 Task: Find connections with filter location Marzahn with filter topic #Lockdownwith filter profile language Potuguese with filter current company Cybage Software with filter school Lilavatibai Podar Sr Secondary School with filter industry Hotels and Motels with filter service category NotaryOnline Research with filter keywords title Market Researcher
Action: Mouse moved to (530, 49)
Screenshot: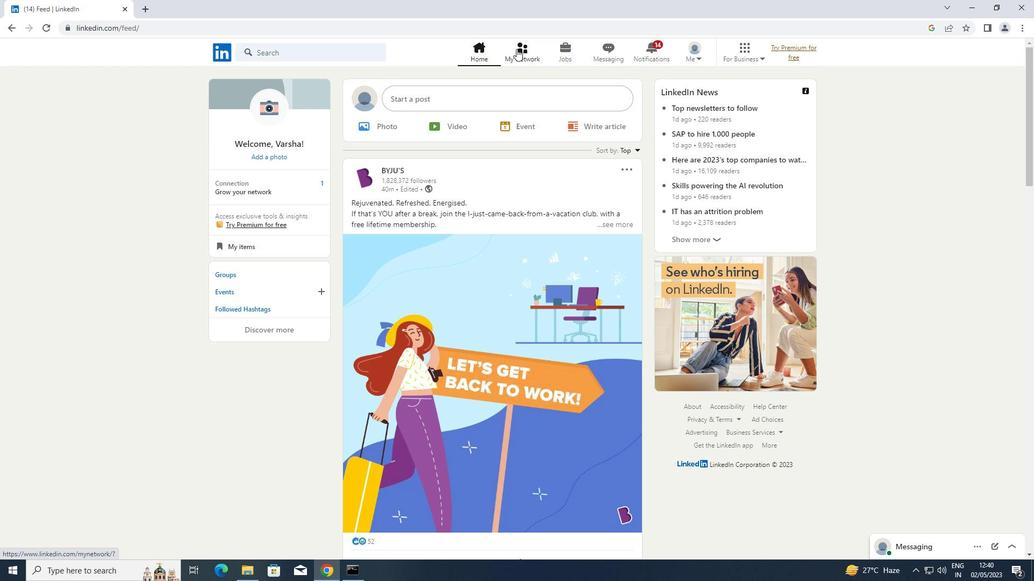 
Action: Mouse pressed left at (530, 49)
Screenshot: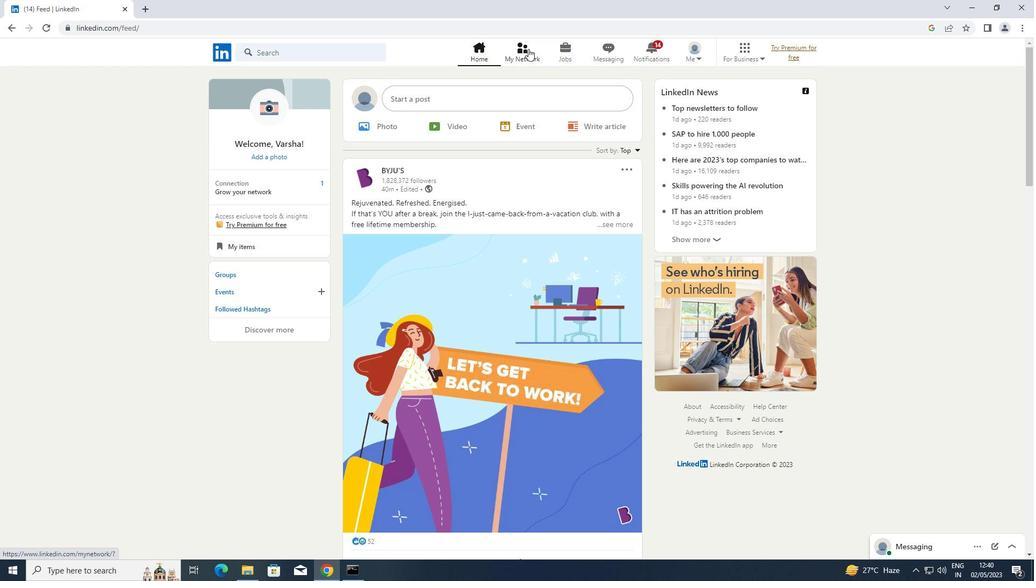 
Action: Mouse moved to (243, 108)
Screenshot: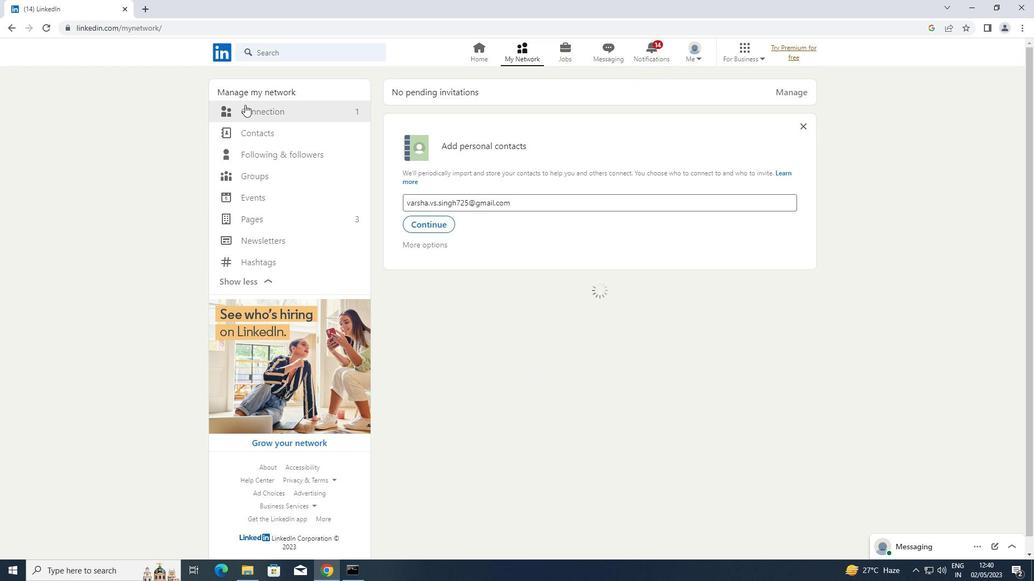 
Action: Mouse pressed left at (243, 108)
Screenshot: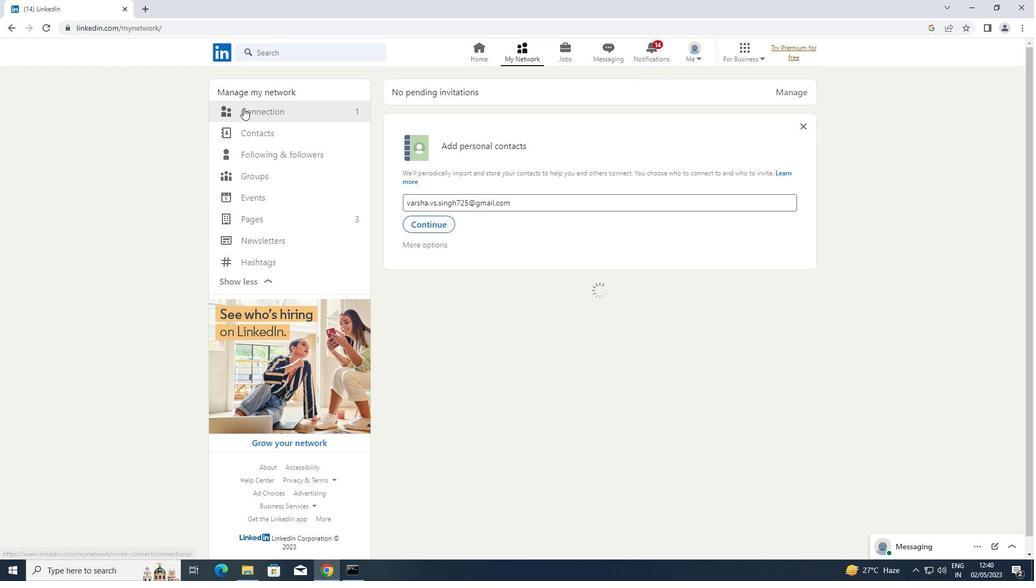 
Action: Mouse moved to (595, 116)
Screenshot: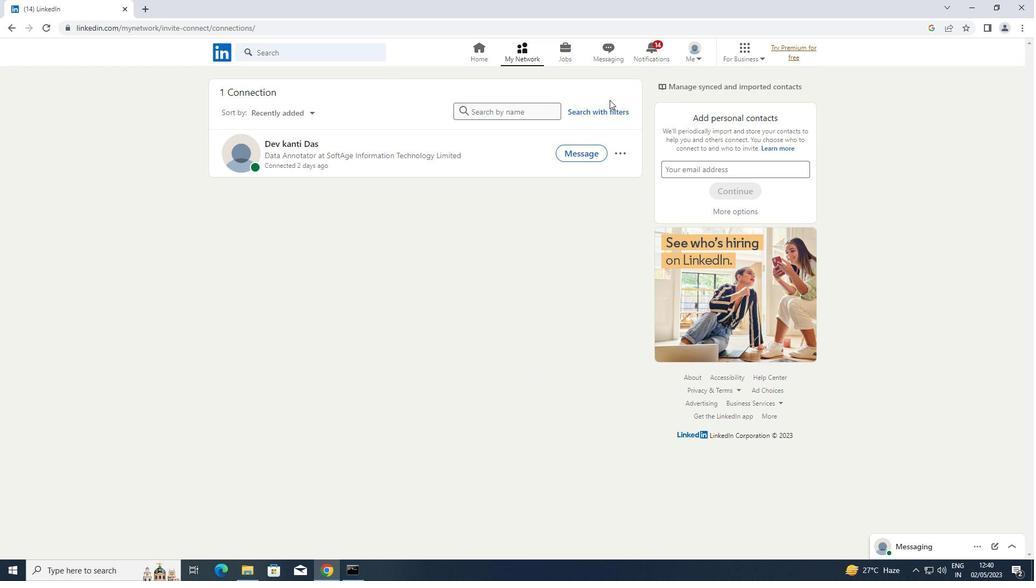 
Action: Mouse pressed left at (595, 116)
Screenshot: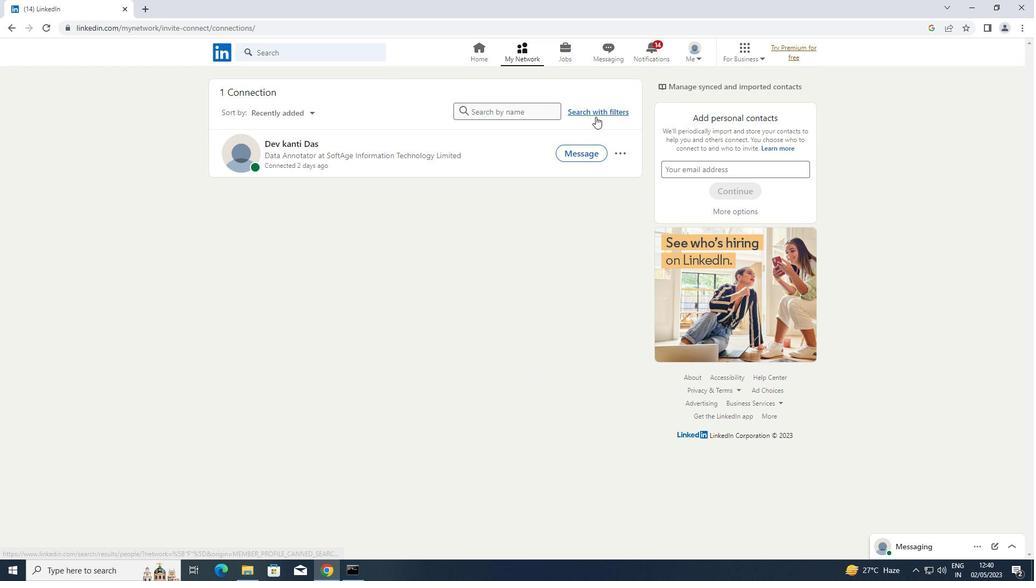 
Action: Mouse moved to (559, 87)
Screenshot: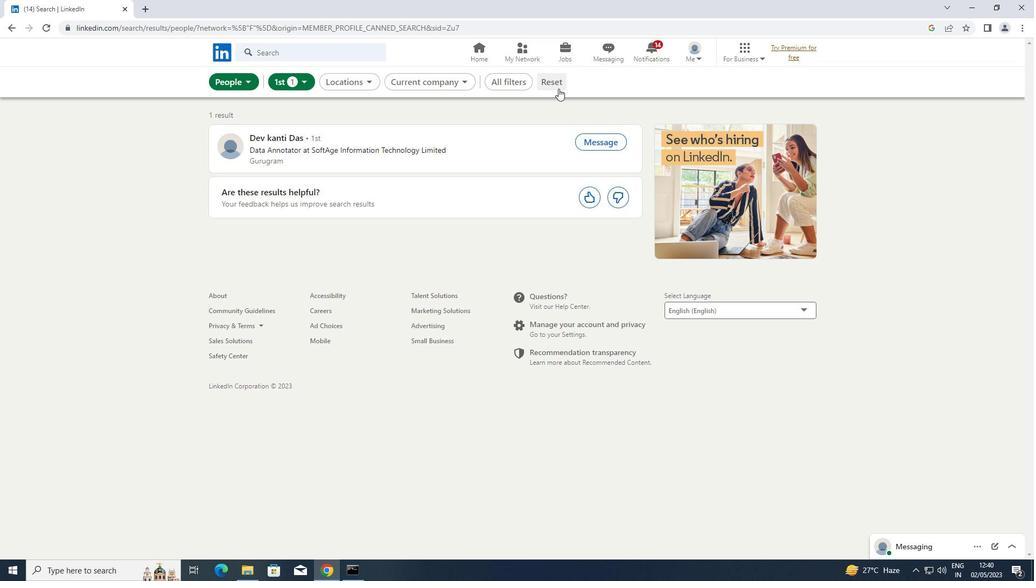 
Action: Mouse pressed left at (559, 87)
Screenshot: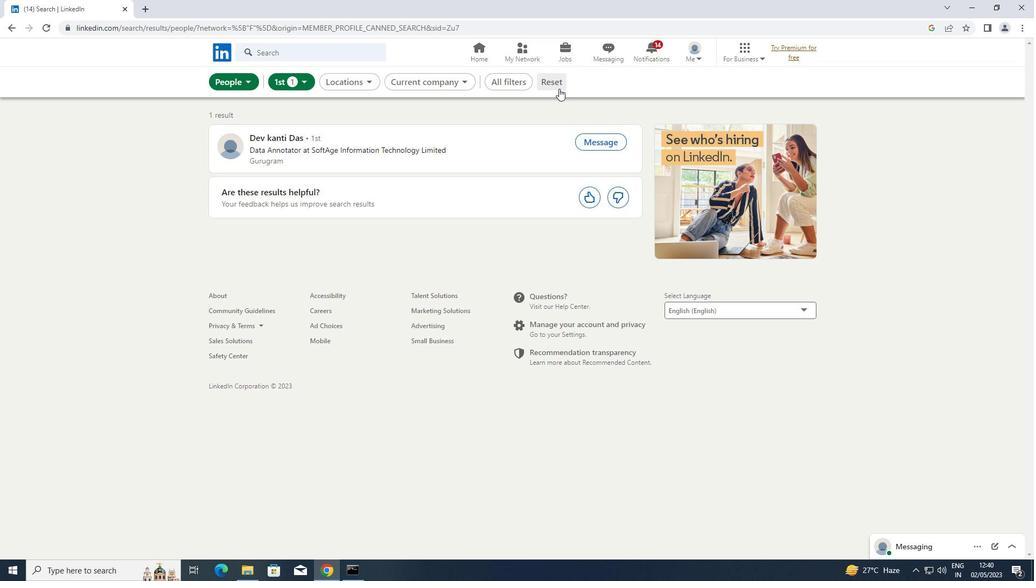 
Action: Mouse moved to (543, 87)
Screenshot: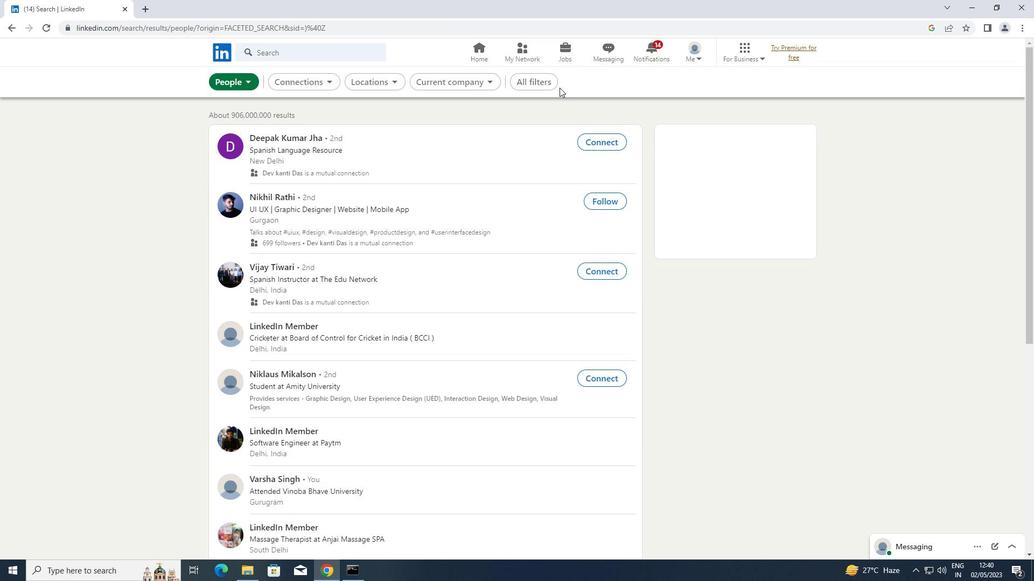 
Action: Mouse pressed left at (543, 87)
Screenshot: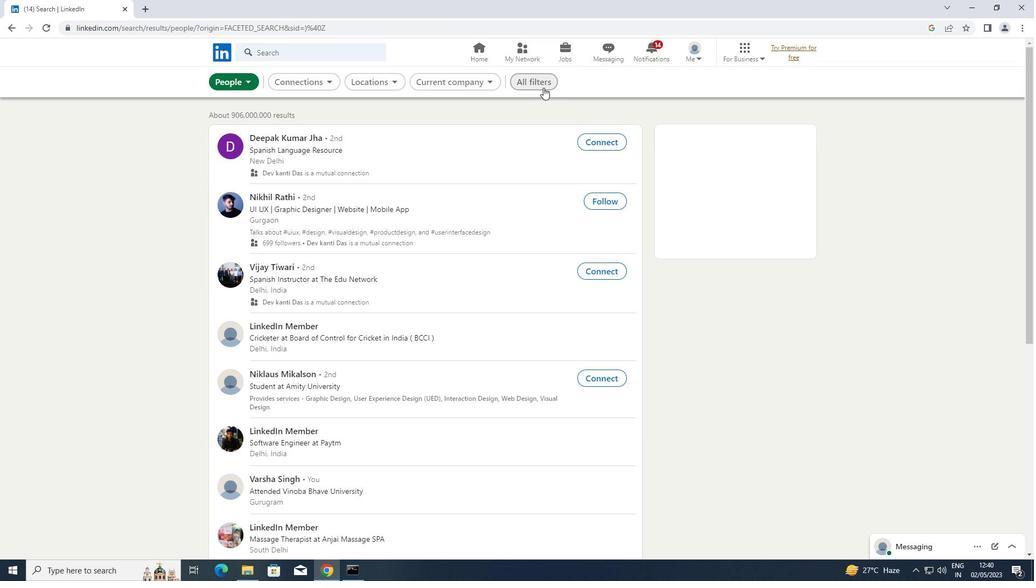 
Action: Mouse moved to (714, 185)
Screenshot: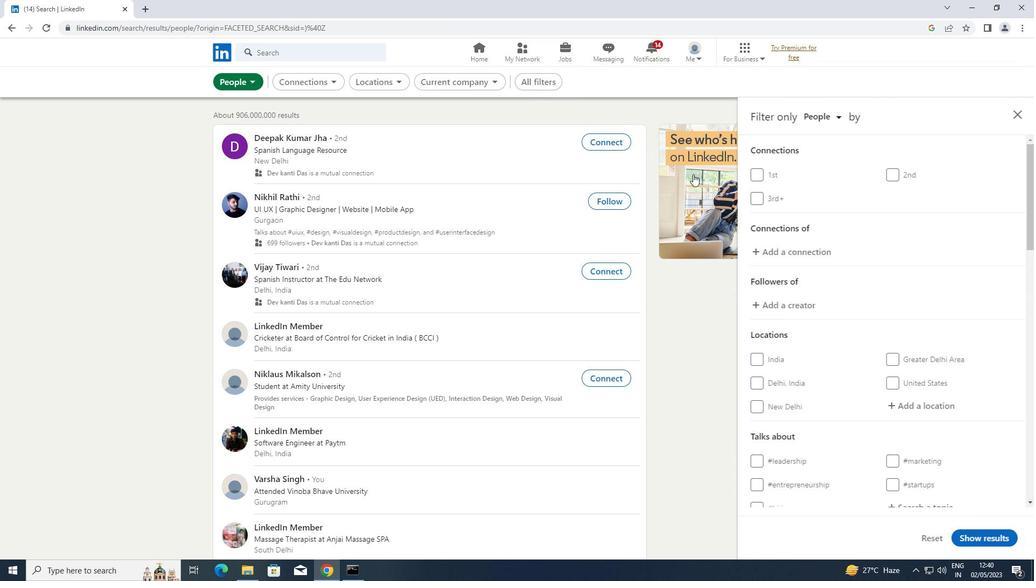 
Action: Mouse scrolled (714, 185) with delta (0, 0)
Screenshot: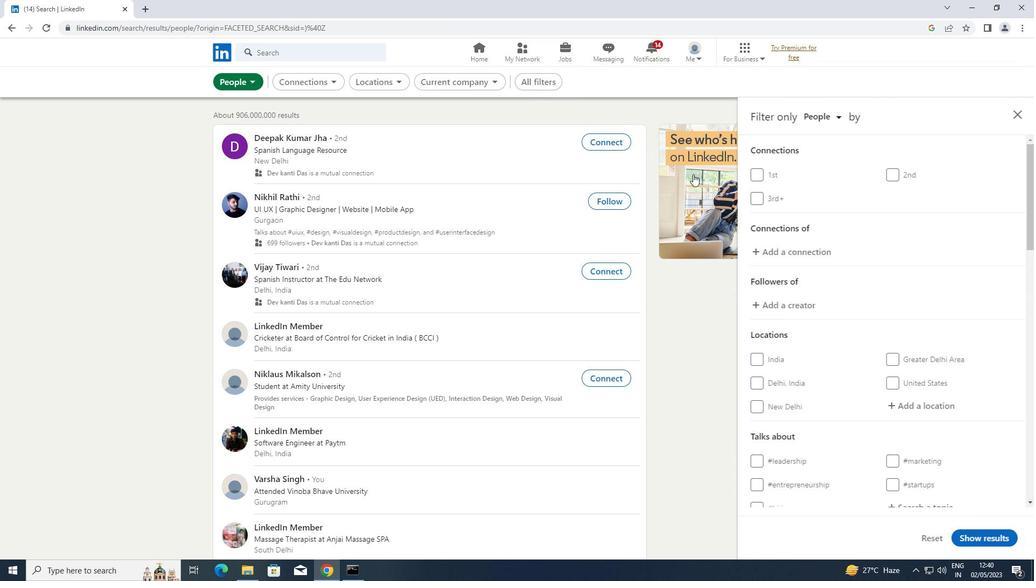 
Action: Mouse scrolled (714, 185) with delta (0, 0)
Screenshot: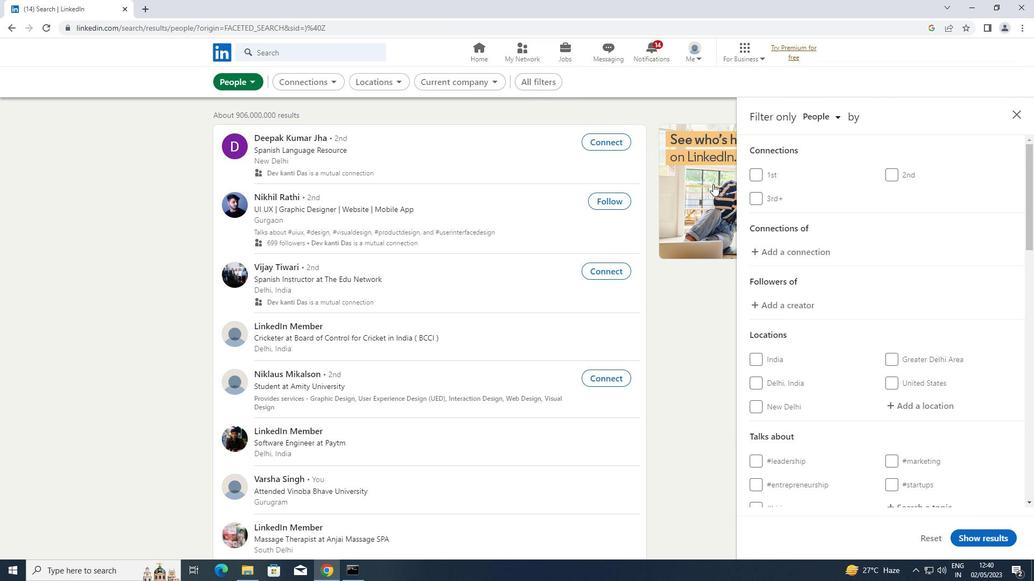 
Action: Mouse moved to (936, 409)
Screenshot: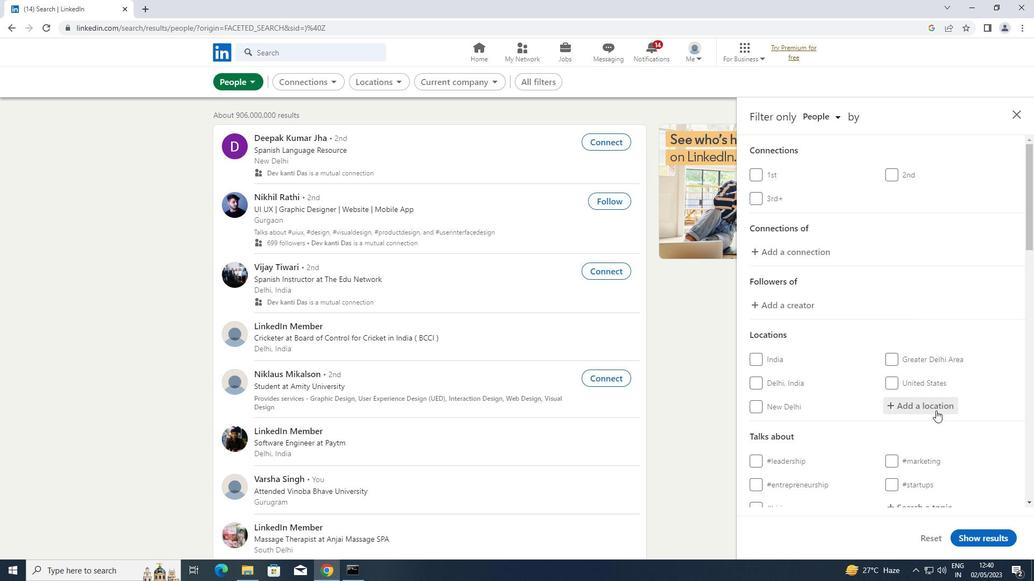 
Action: Mouse pressed left at (936, 409)
Screenshot: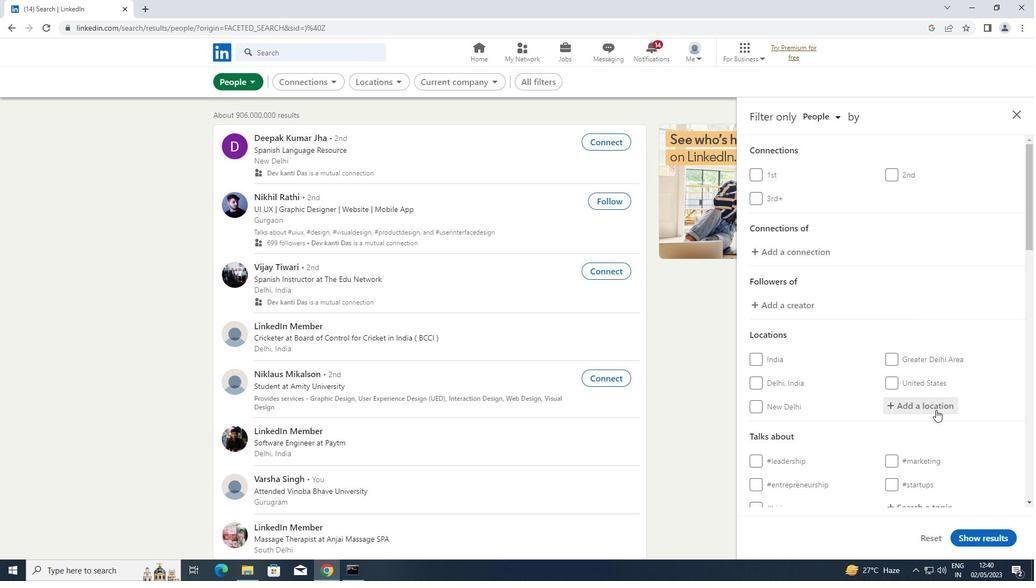 
Action: Mouse moved to (935, 386)
Screenshot: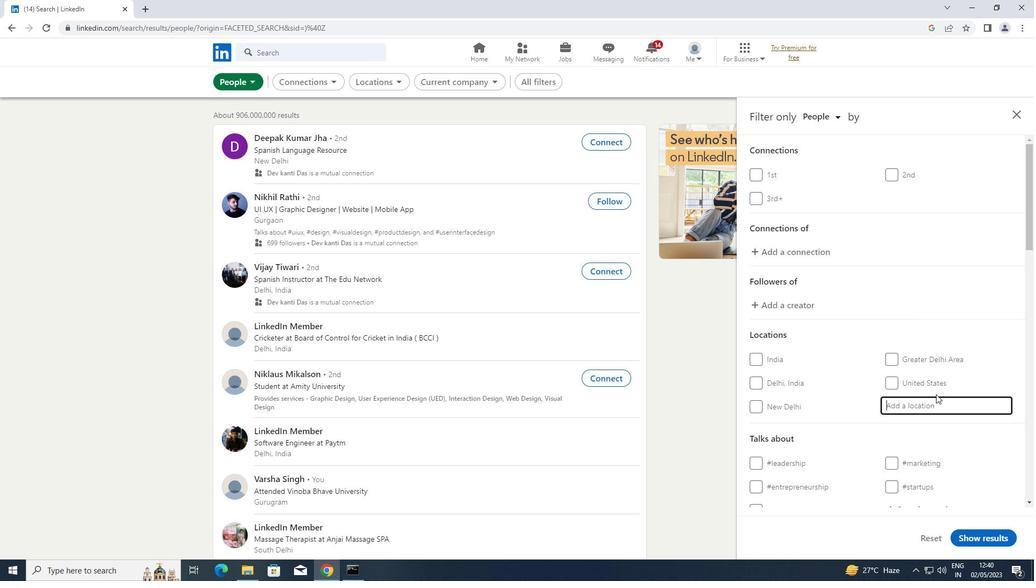 
Action: Key pressed <Key.shift>MARZ
Screenshot: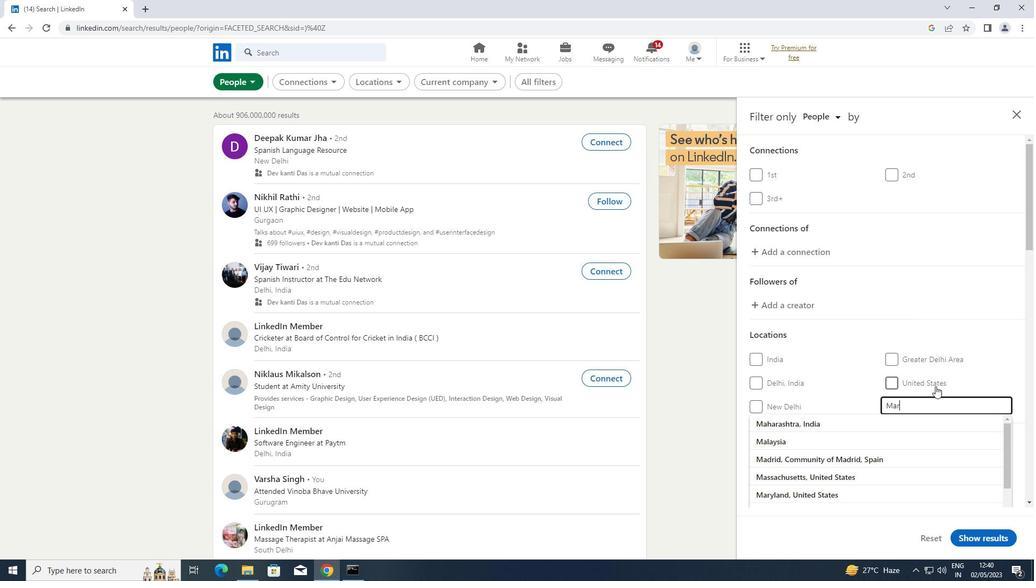 
Action: Mouse moved to (935, 386)
Screenshot: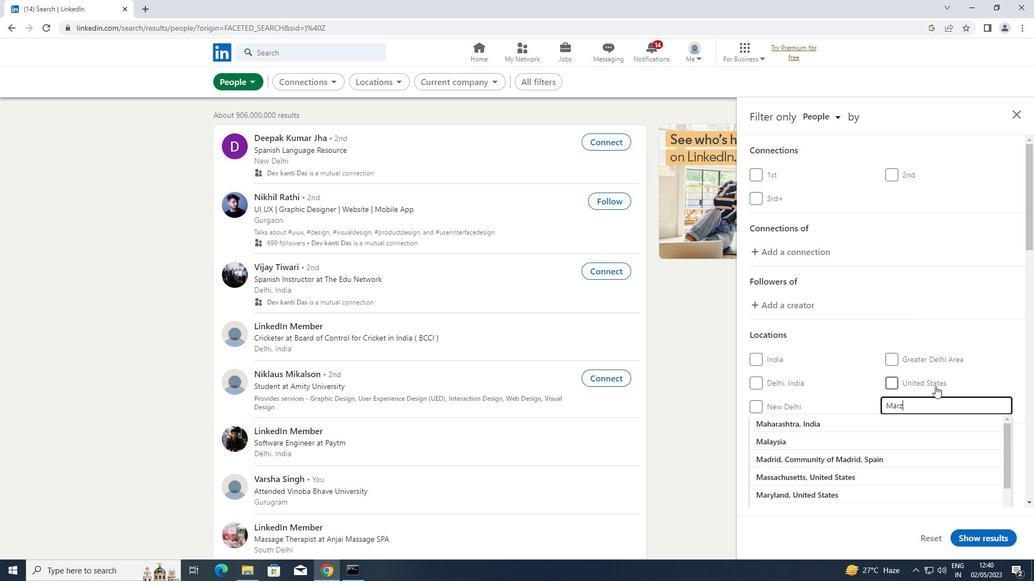 
Action: Key pressed AHN
Screenshot: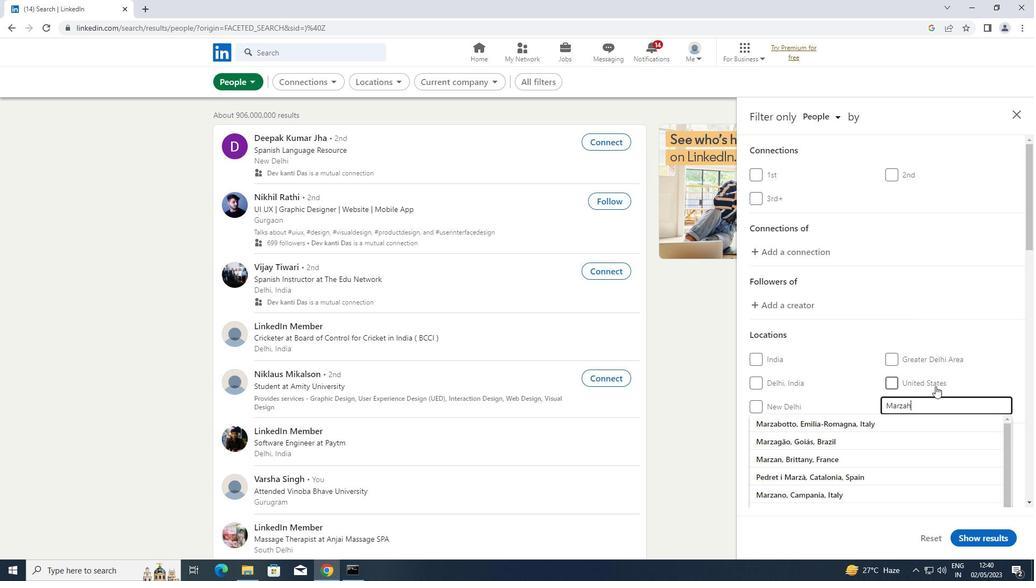 
Action: Mouse moved to (866, 373)
Screenshot: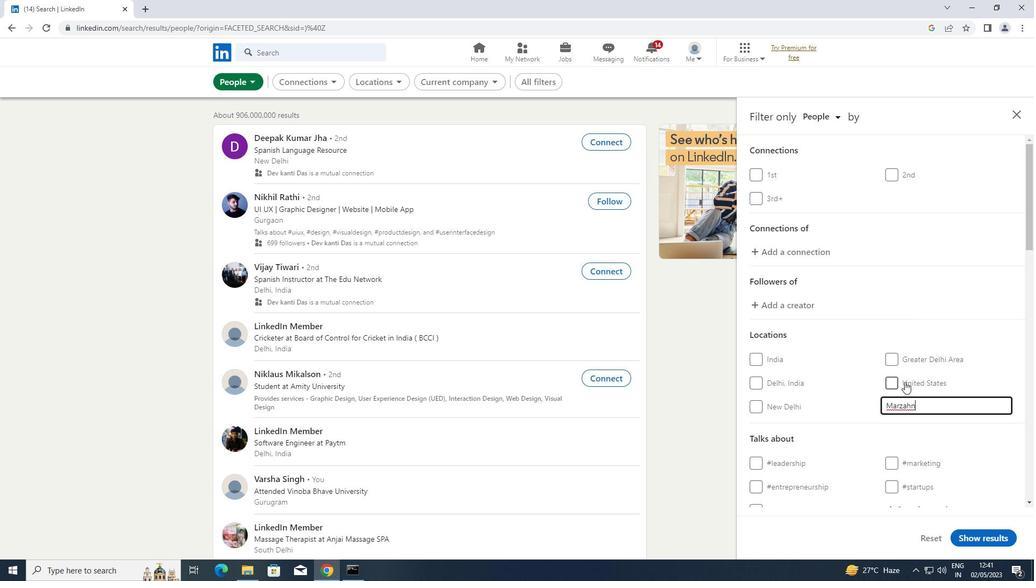 
Action: Mouse scrolled (866, 372) with delta (0, 0)
Screenshot: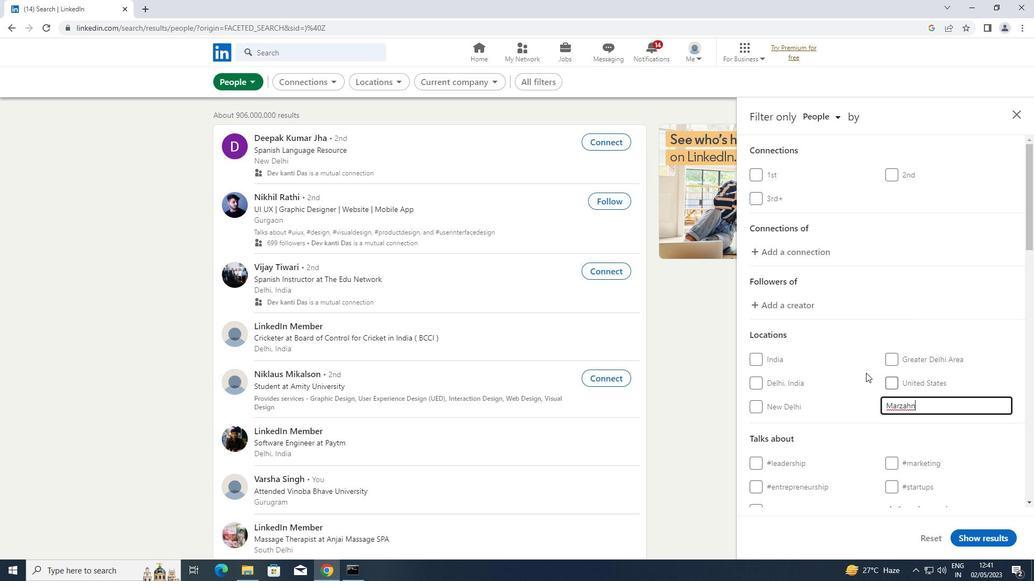 
Action: Mouse scrolled (866, 372) with delta (0, 0)
Screenshot: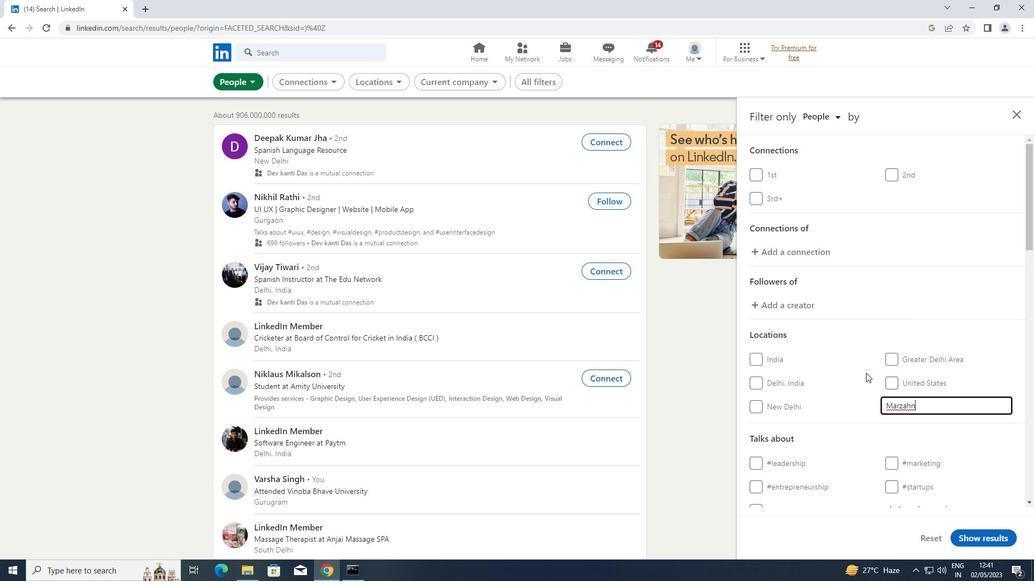 
Action: Mouse scrolled (866, 372) with delta (0, 0)
Screenshot: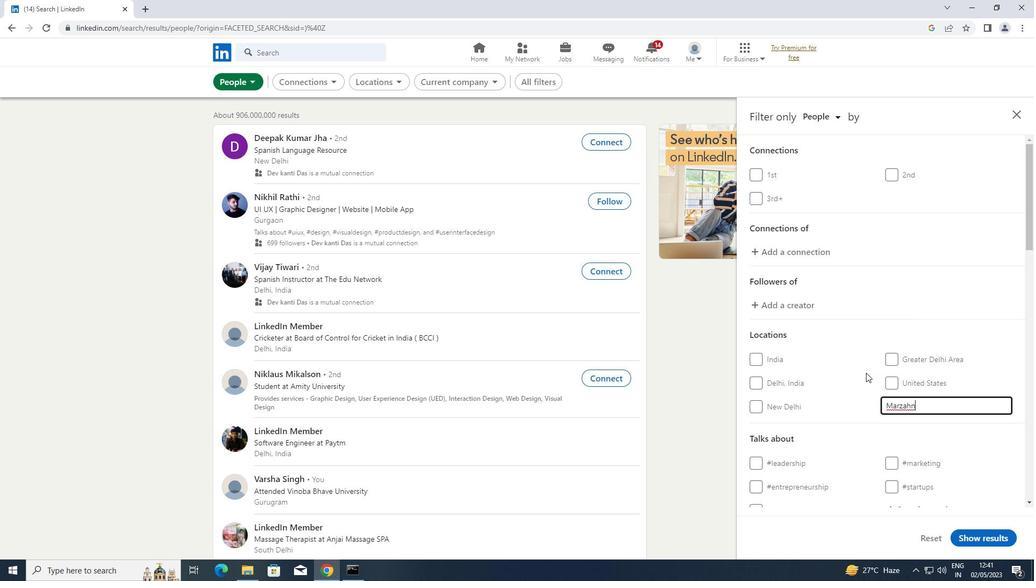 
Action: Mouse moved to (912, 343)
Screenshot: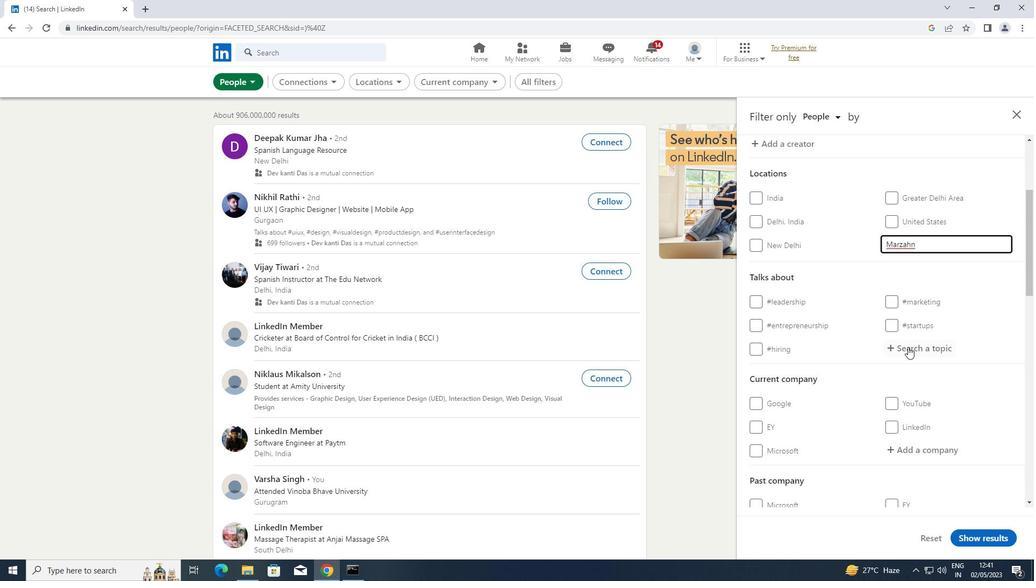 
Action: Mouse pressed left at (912, 343)
Screenshot: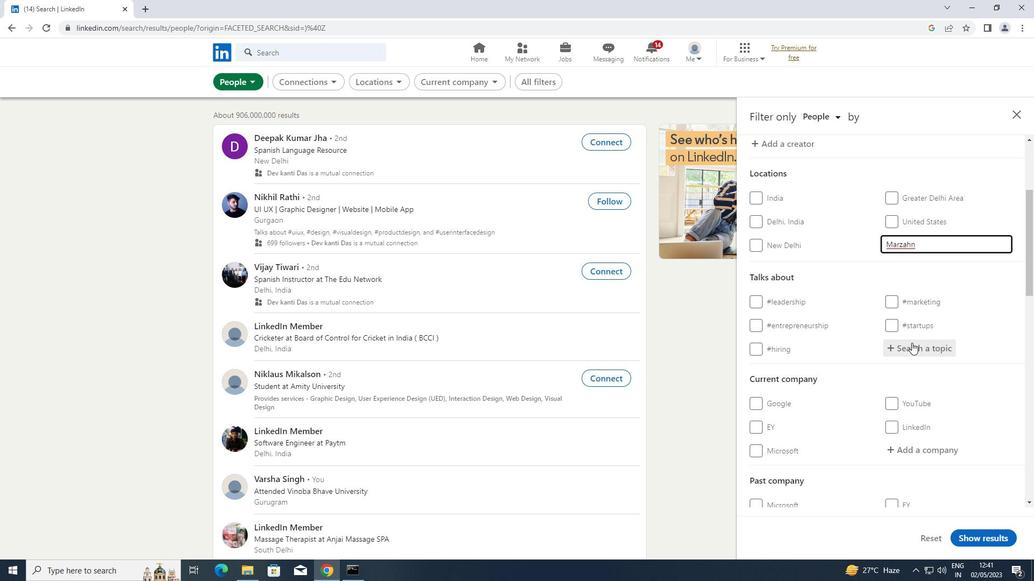 
Action: Key pressed LOCKDO
Screenshot: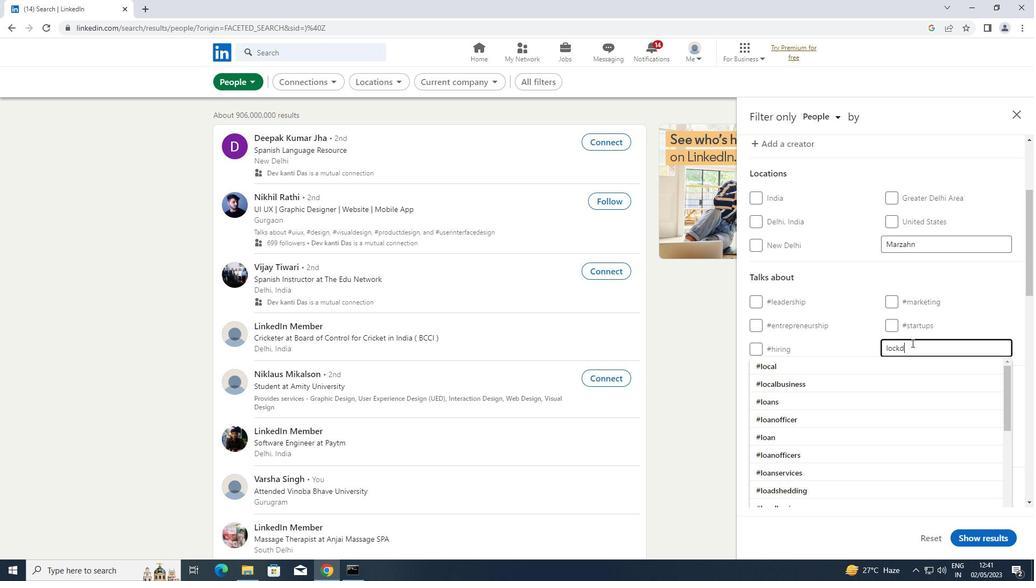 
Action: Mouse moved to (825, 366)
Screenshot: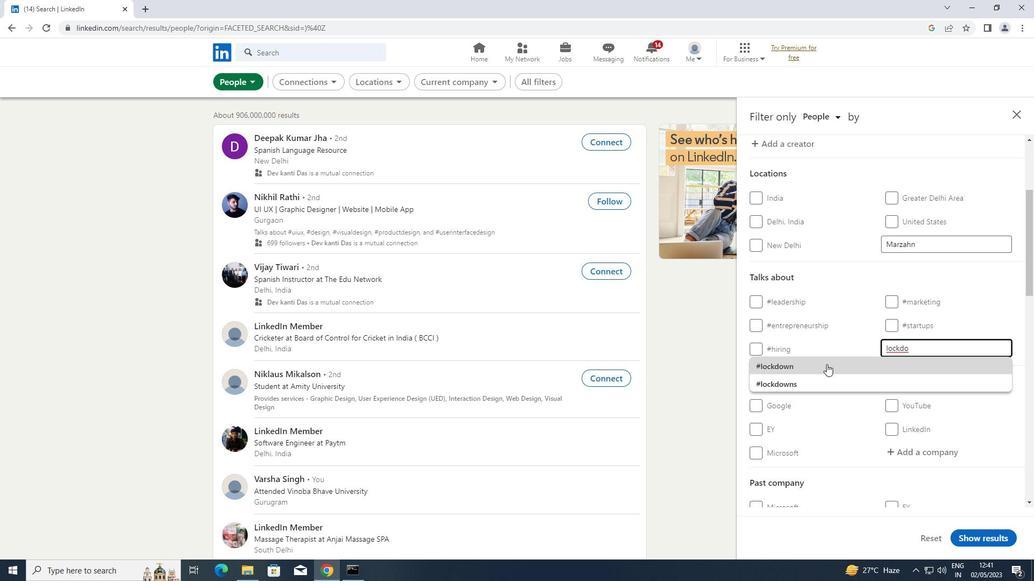 
Action: Mouse pressed left at (825, 366)
Screenshot: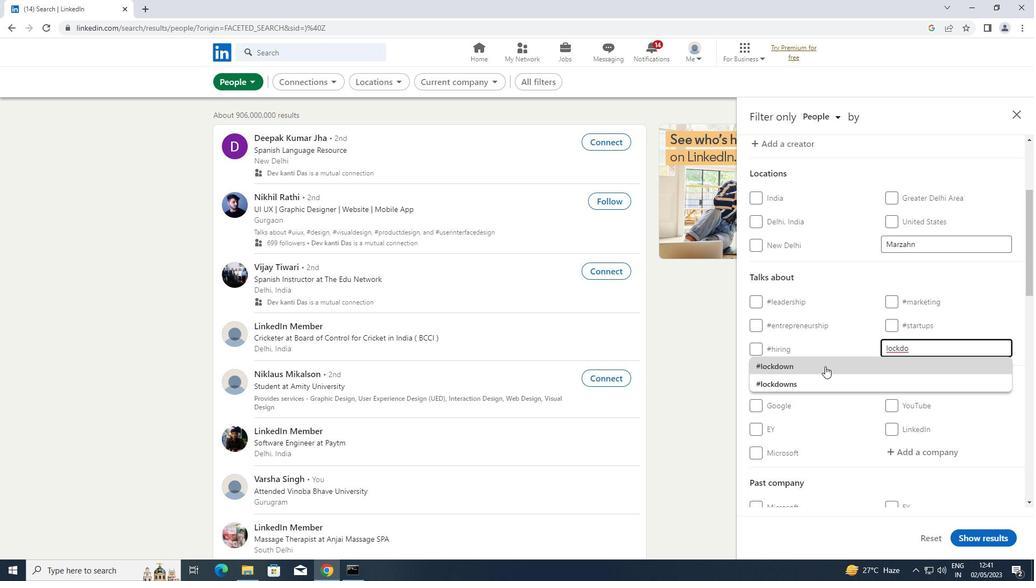 
Action: Mouse scrolled (825, 366) with delta (0, 0)
Screenshot: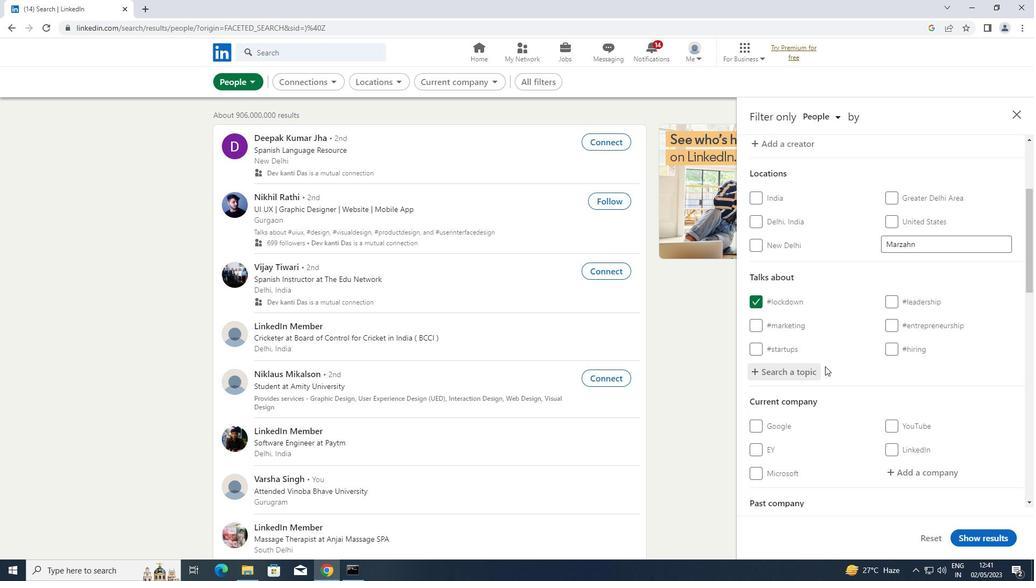 
Action: Mouse scrolled (825, 366) with delta (0, 0)
Screenshot: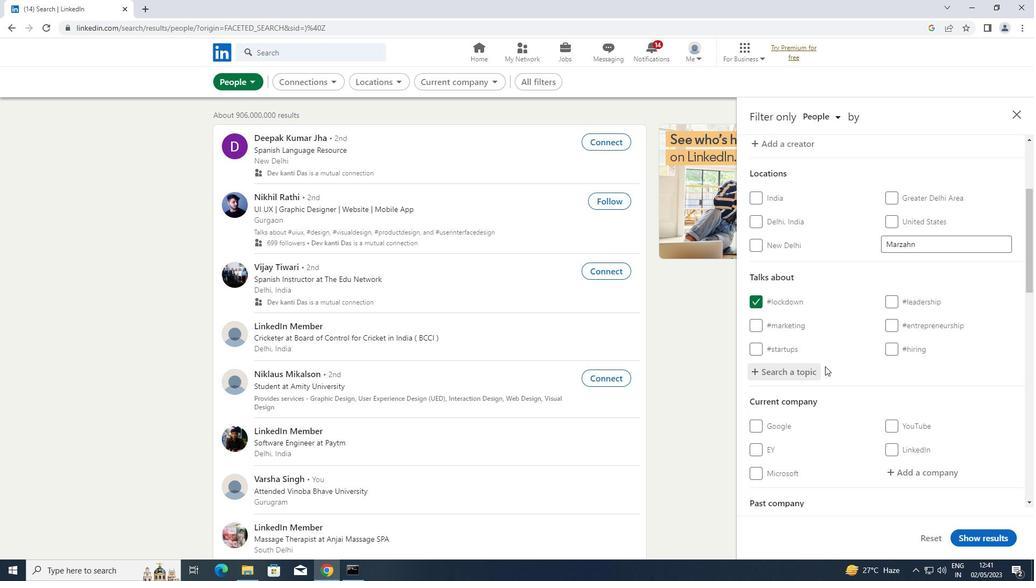 
Action: Mouse scrolled (825, 366) with delta (0, 0)
Screenshot: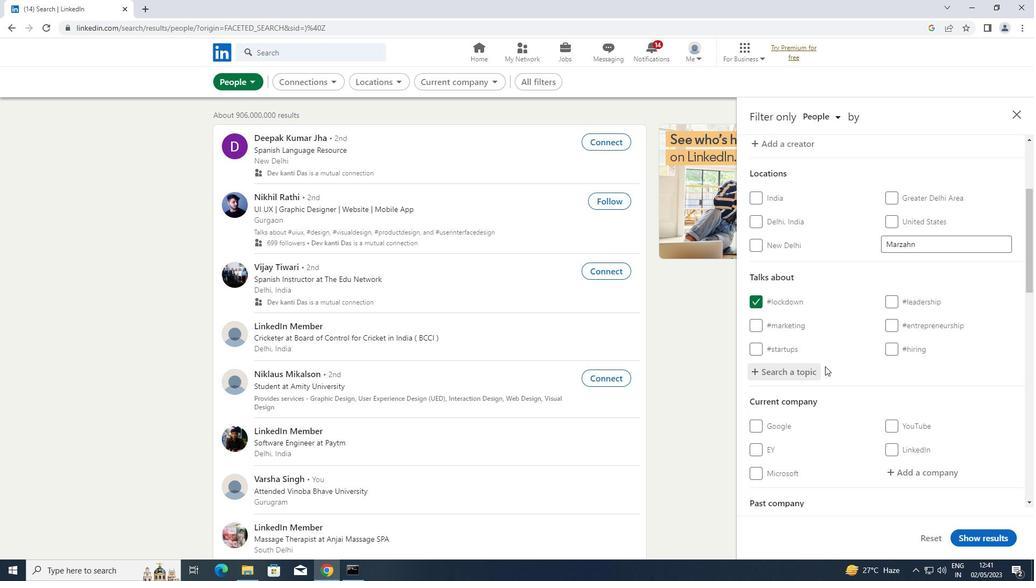 
Action: Mouse scrolled (825, 366) with delta (0, 0)
Screenshot: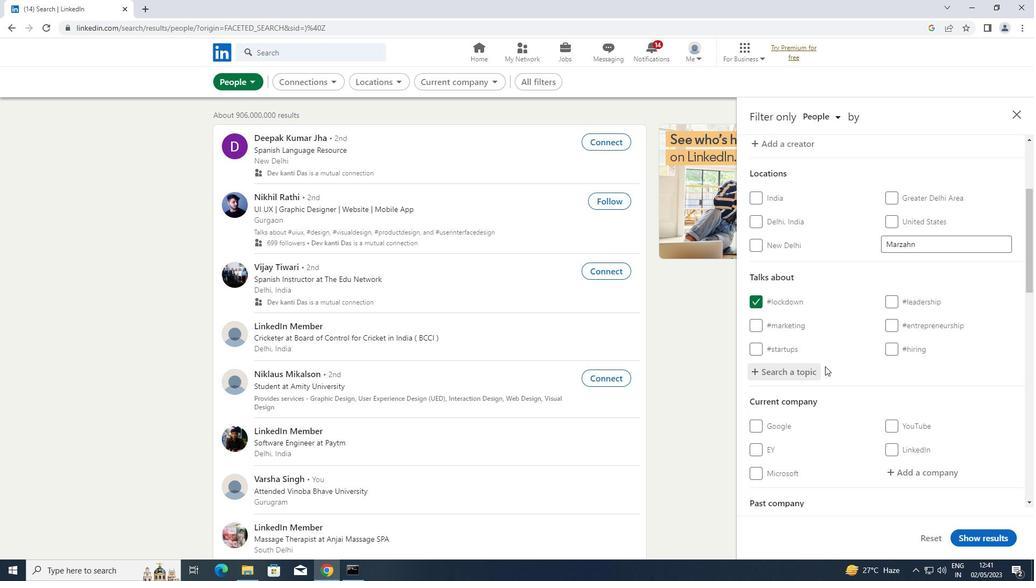 
Action: Mouse scrolled (825, 366) with delta (0, 0)
Screenshot: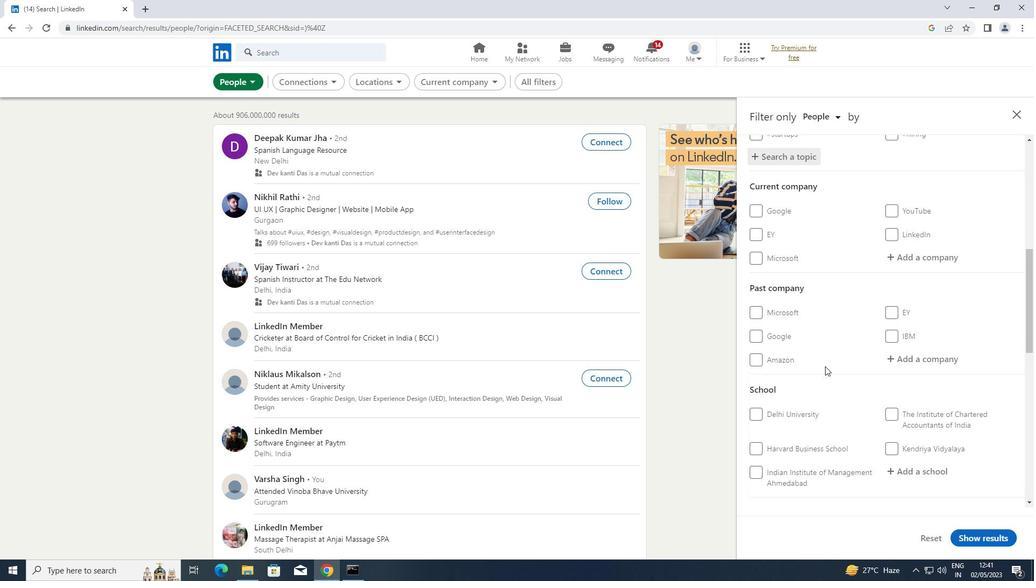 
Action: Mouse scrolled (825, 366) with delta (0, 0)
Screenshot: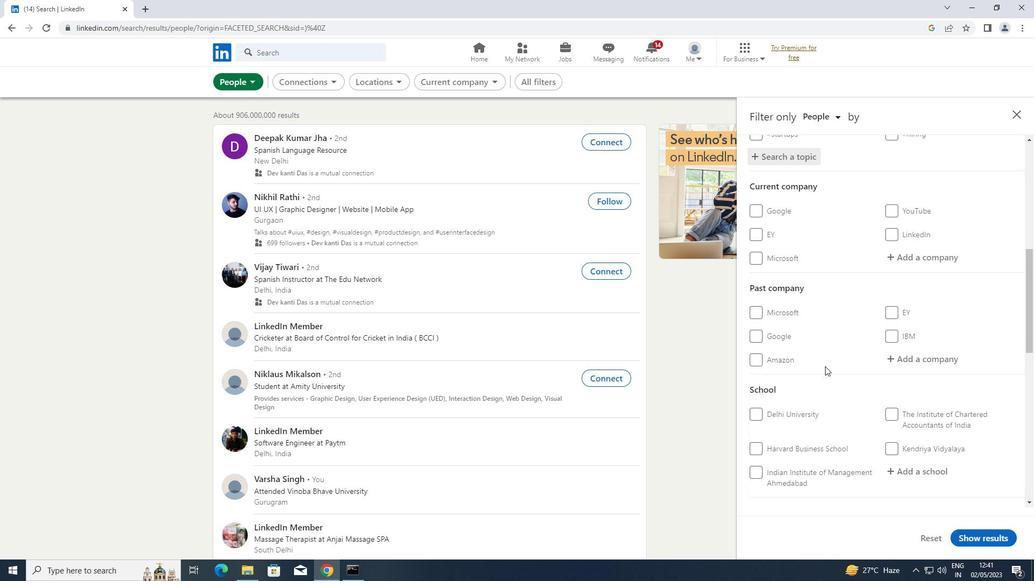 
Action: Mouse scrolled (825, 366) with delta (0, 0)
Screenshot: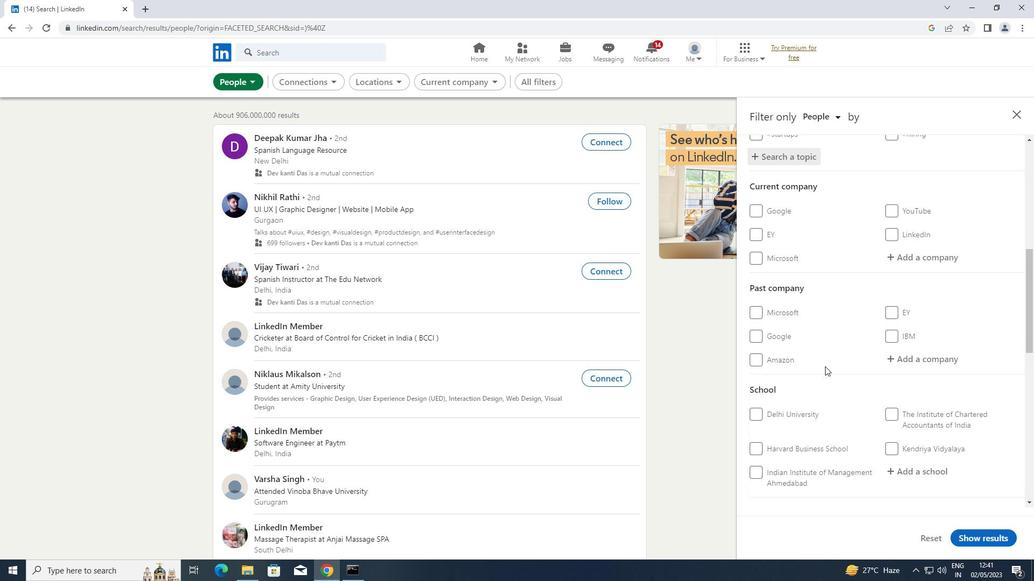 
Action: Mouse scrolled (825, 366) with delta (0, 0)
Screenshot: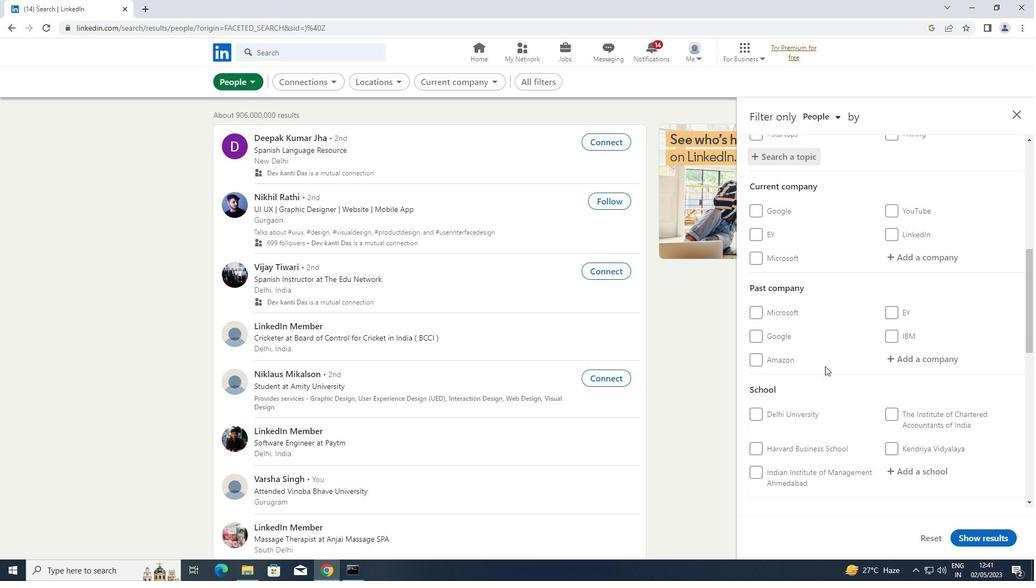 
Action: Mouse scrolled (825, 366) with delta (0, 0)
Screenshot: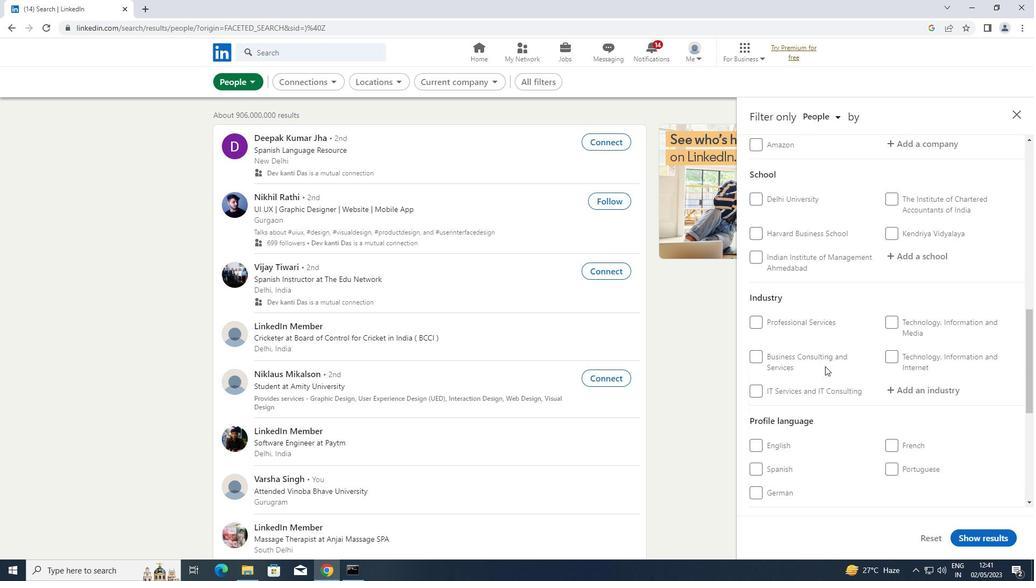 
Action: Mouse scrolled (825, 366) with delta (0, 0)
Screenshot: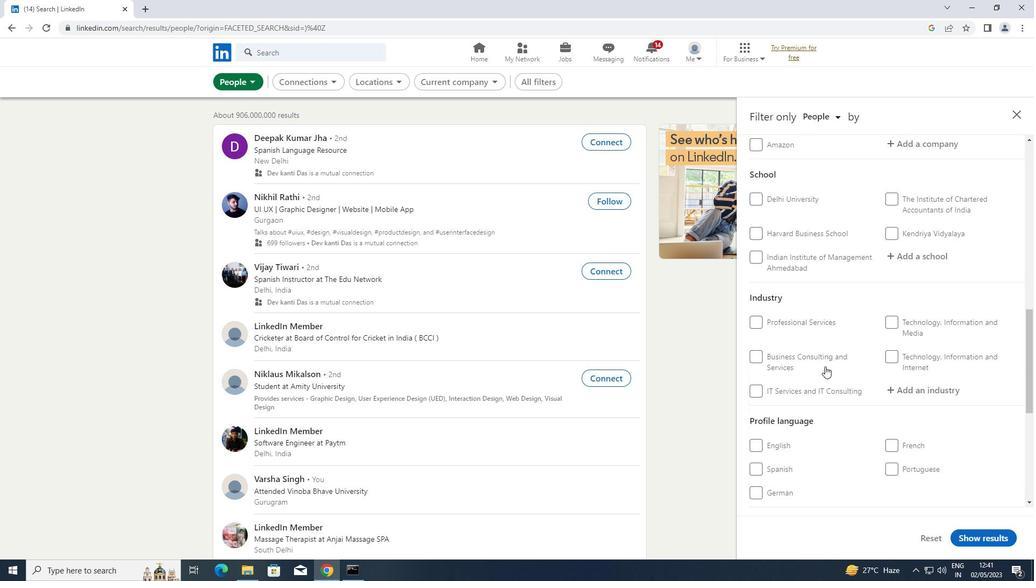 
Action: Mouse moved to (824, 366)
Screenshot: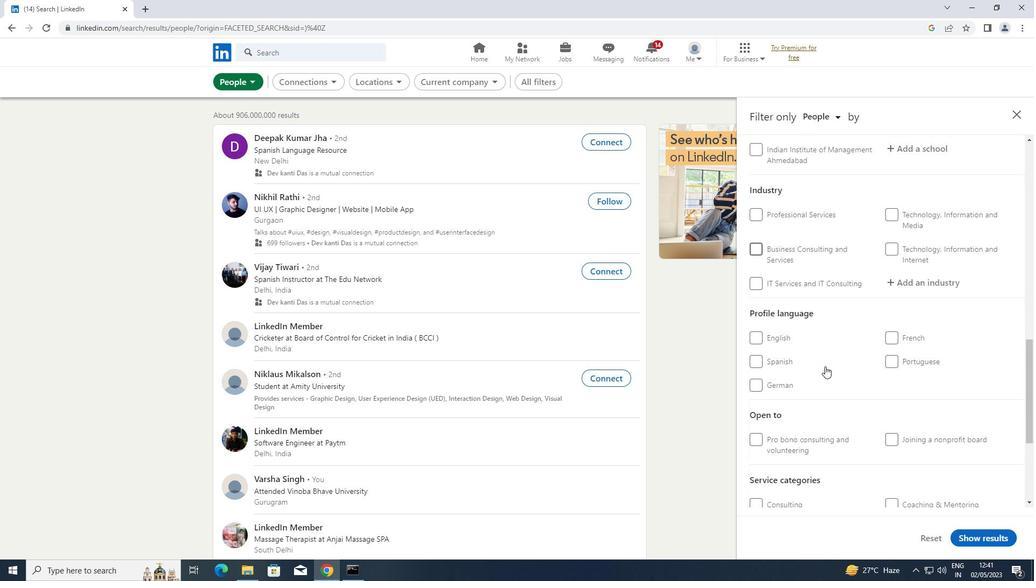 
Action: Mouse scrolled (824, 365) with delta (0, 0)
Screenshot: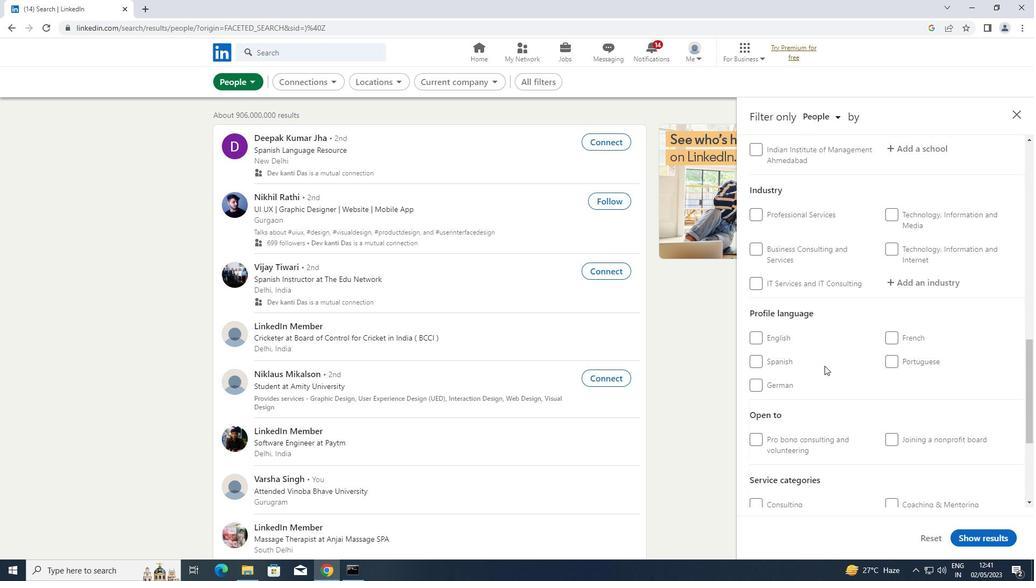 
Action: Mouse moved to (894, 307)
Screenshot: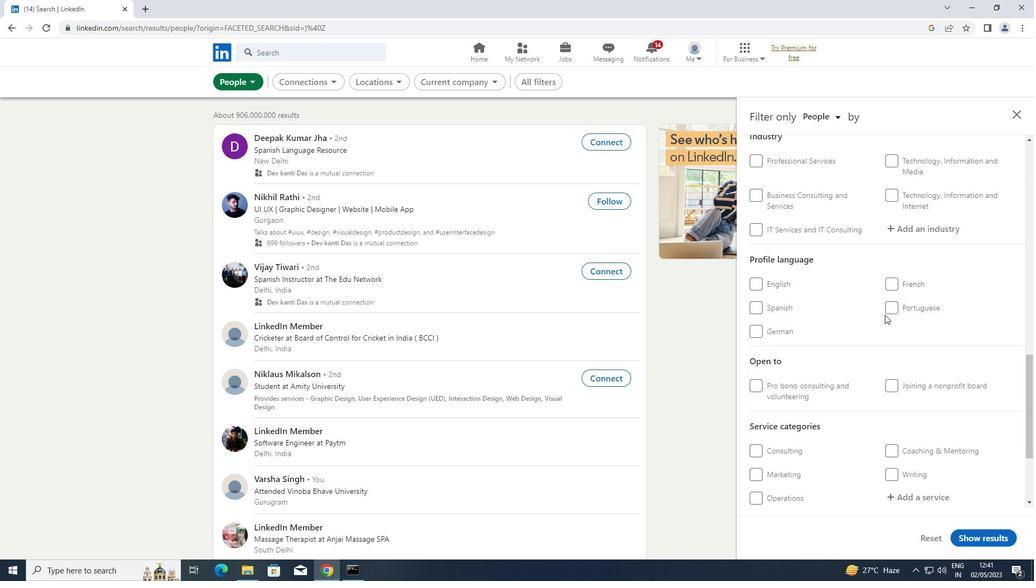 
Action: Mouse pressed left at (894, 307)
Screenshot: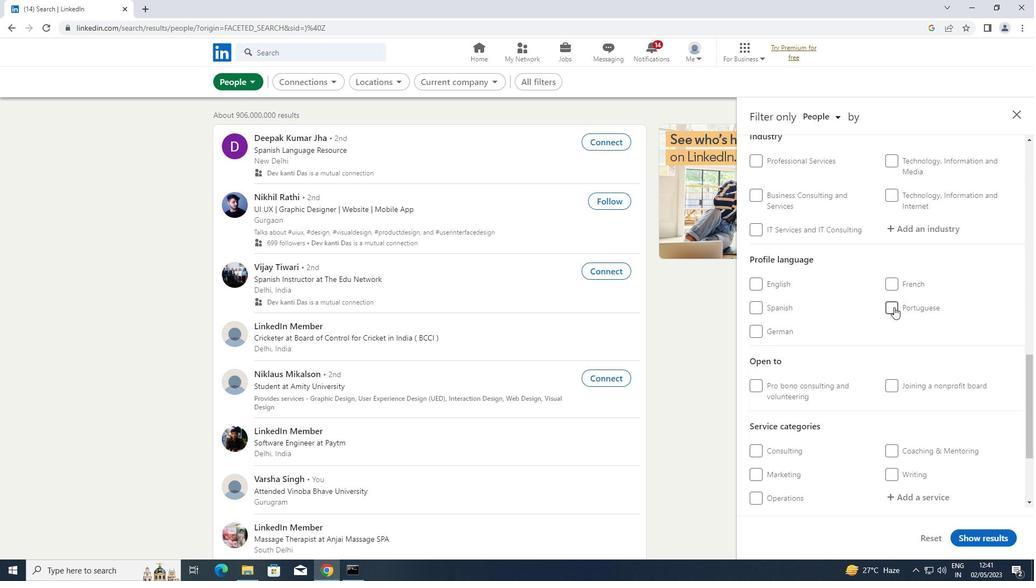 
Action: Mouse moved to (893, 307)
Screenshot: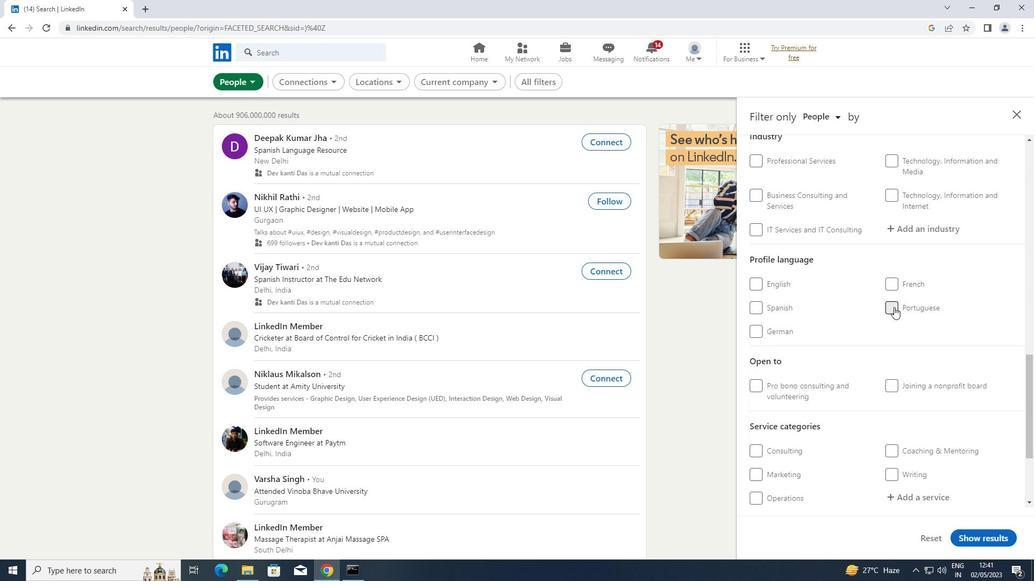 
Action: Mouse scrolled (893, 308) with delta (0, 0)
Screenshot: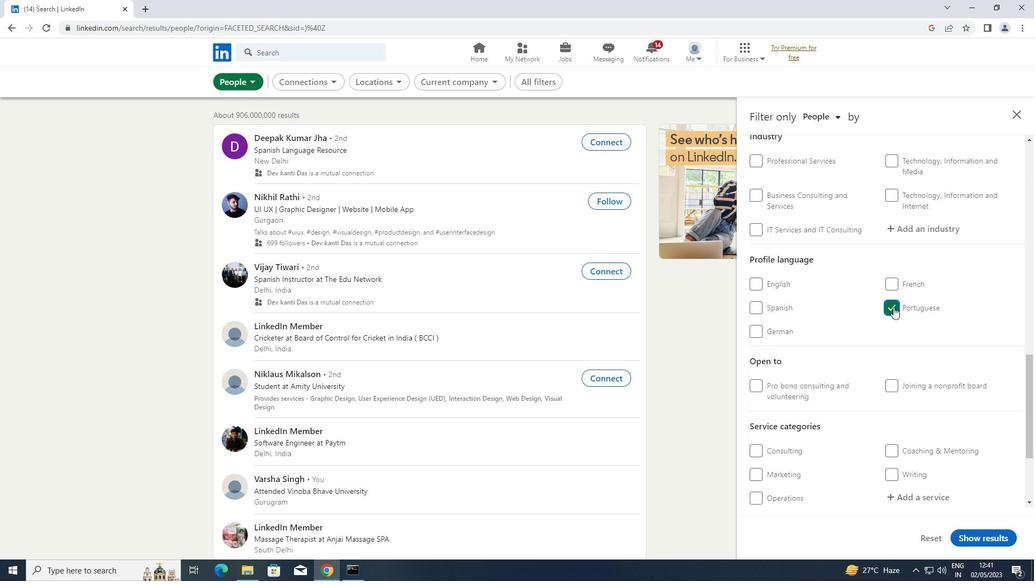 
Action: Mouse scrolled (893, 308) with delta (0, 0)
Screenshot: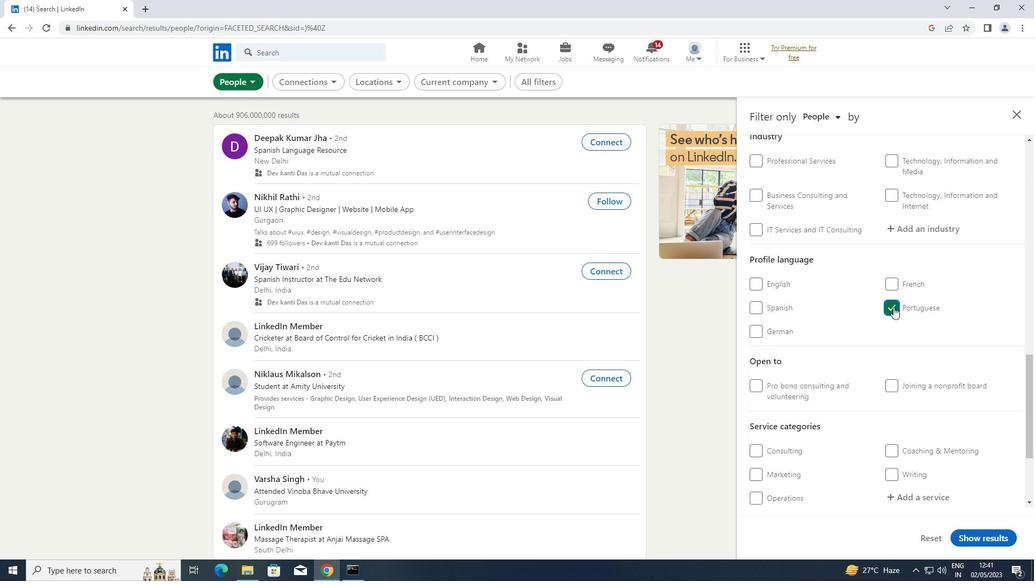 
Action: Mouse scrolled (893, 308) with delta (0, 0)
Screenshot: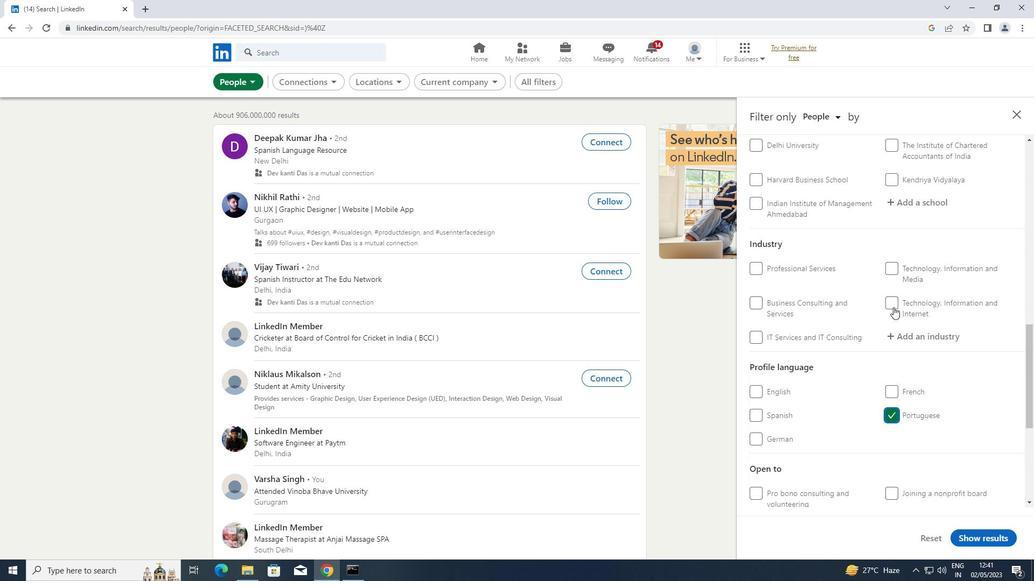 
Action: Mouse scrolled (893, 308) with delta (0, 0)
Screenshot: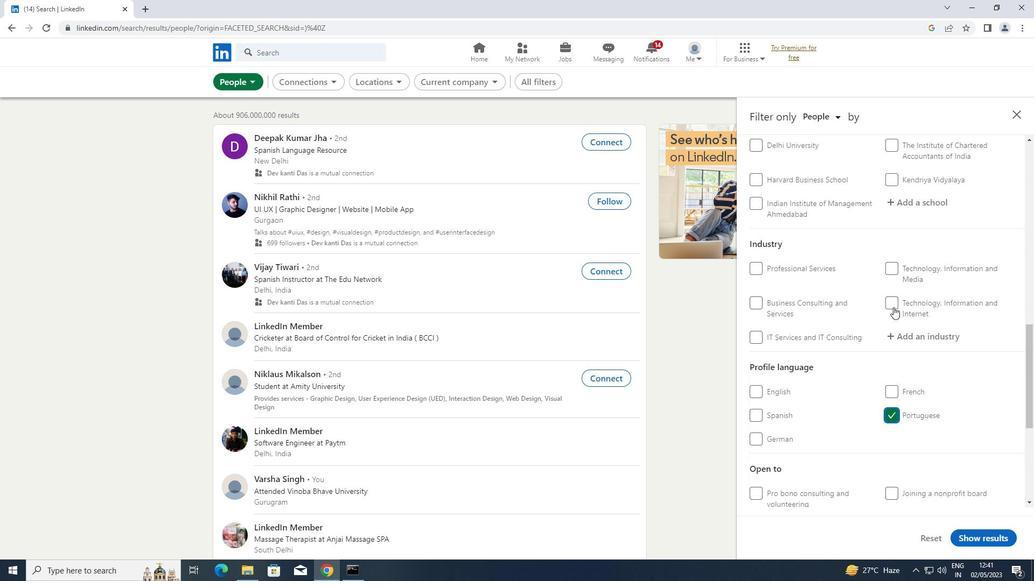 
Action: Mouse scrolled (893, 308) with delta (0, 0)
Screenshot: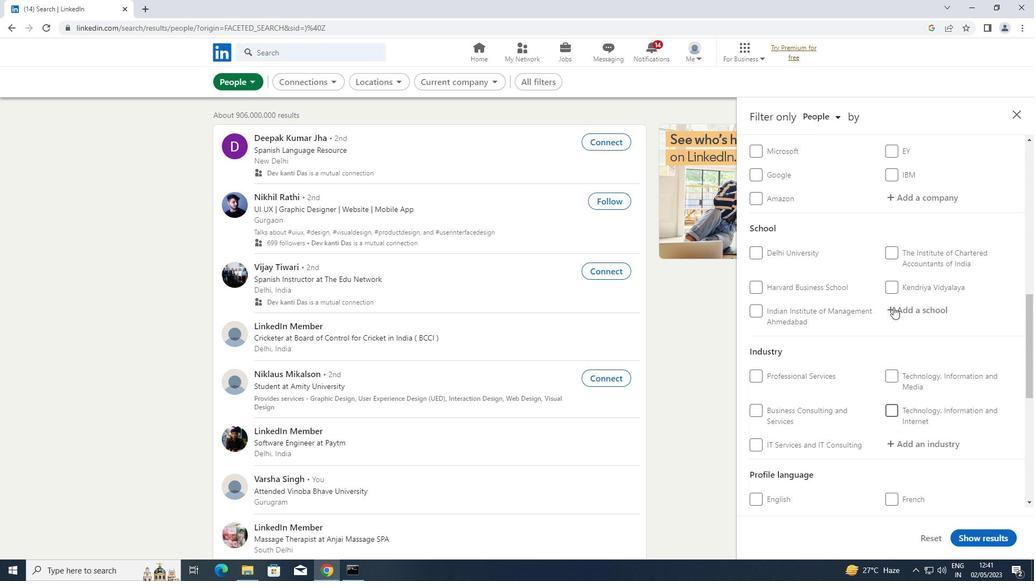 
Action: Mouse scrolled (893, 308) with delta (0, 0)
Screenshot: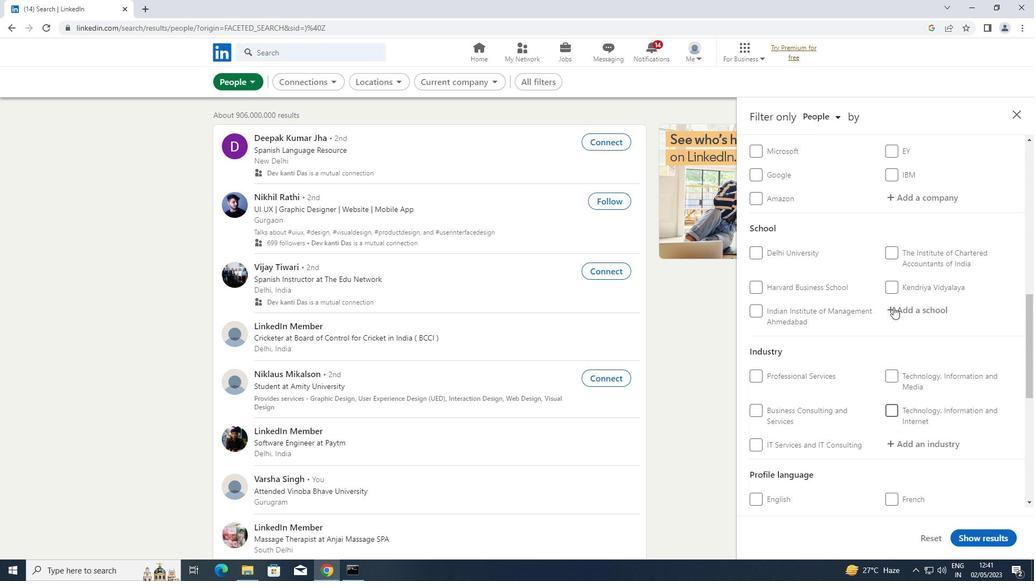 
Action: Mouse scrolled (893, 308) with delta (0, 0)
Screenshot: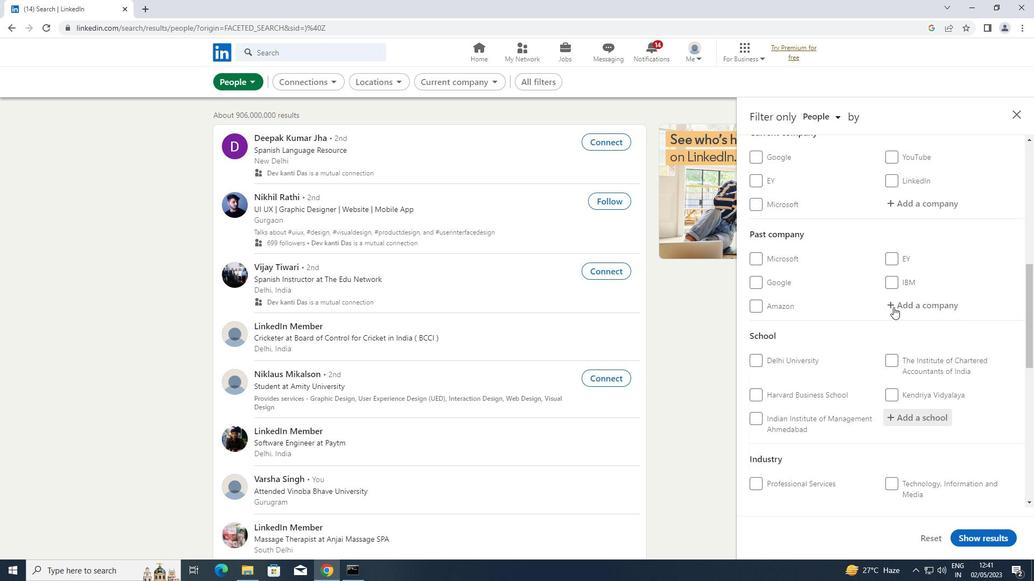 
Action: Mouse scrolled (893, 308) with delta (0, 0)
Screenshot: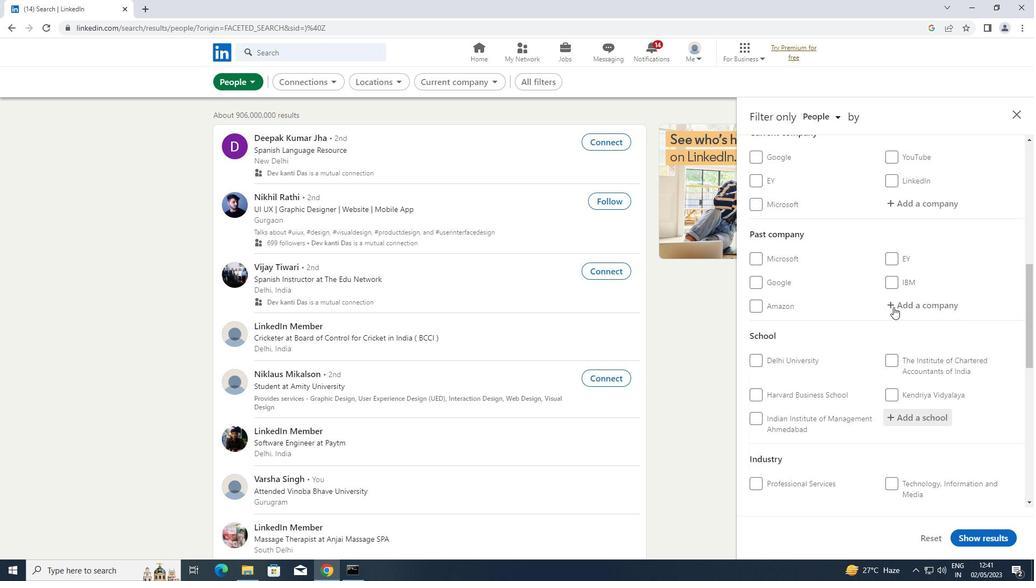 
Action: Mouse moved to (911, 307)
Screenshot: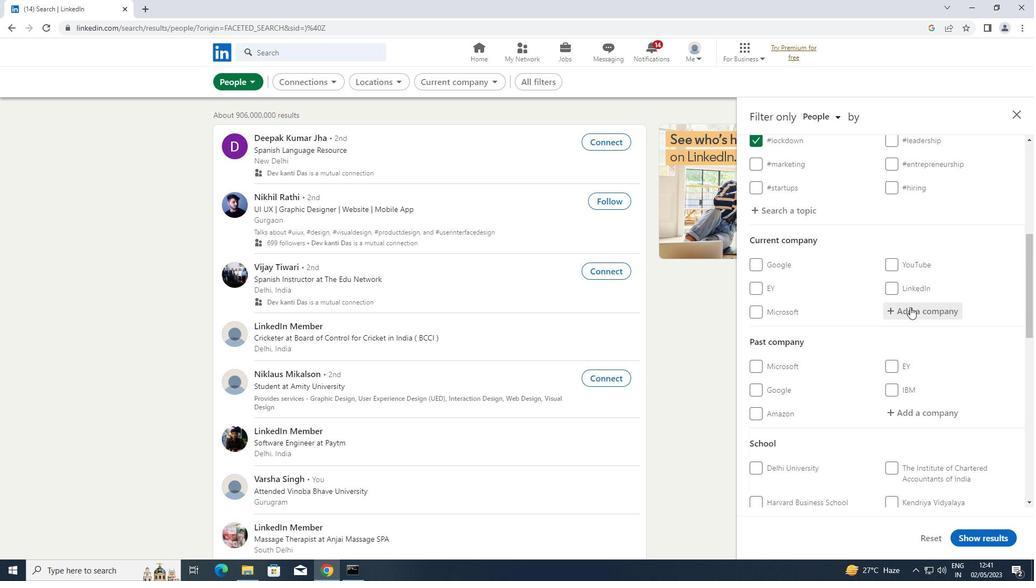 
Action: Mouse pressed left at (911, 307)
Screenshot: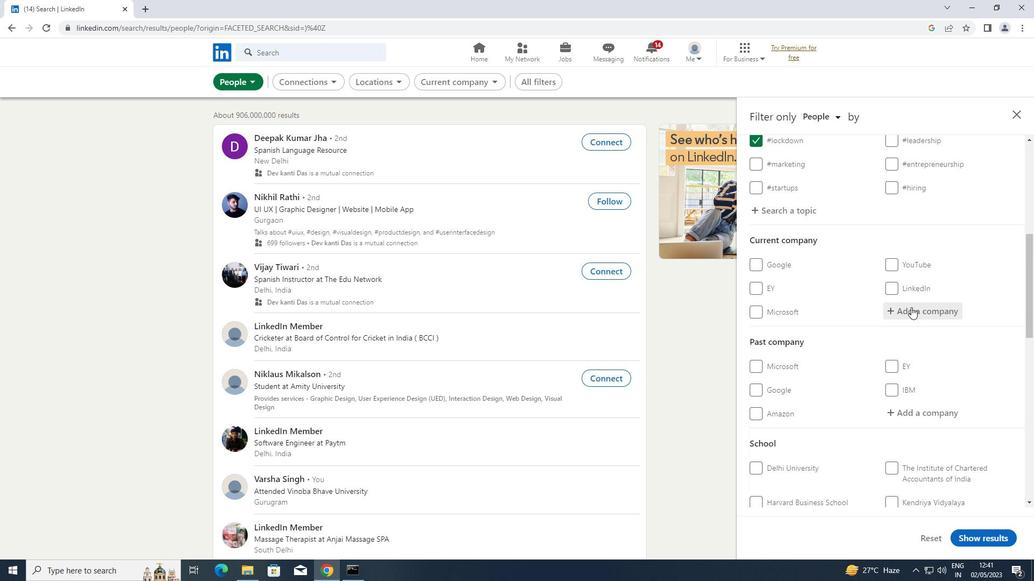 
Action: Mouse moved to (912, 305)
Screenshot: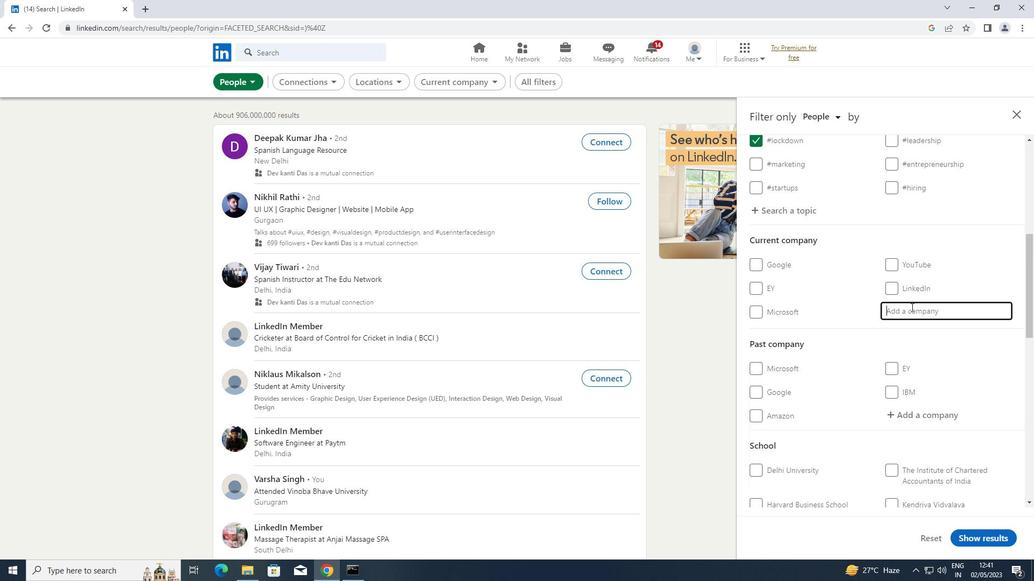 
Action: Key pressed <Key.shift>CYBAGE
Screenshot: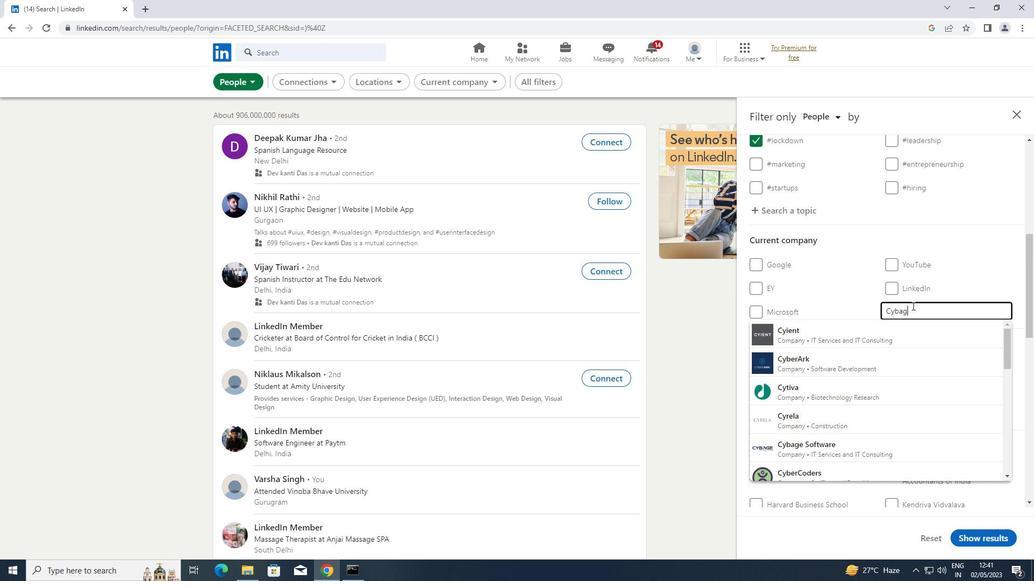 
Action: Mouse moved to (867, 331)
Screenshot: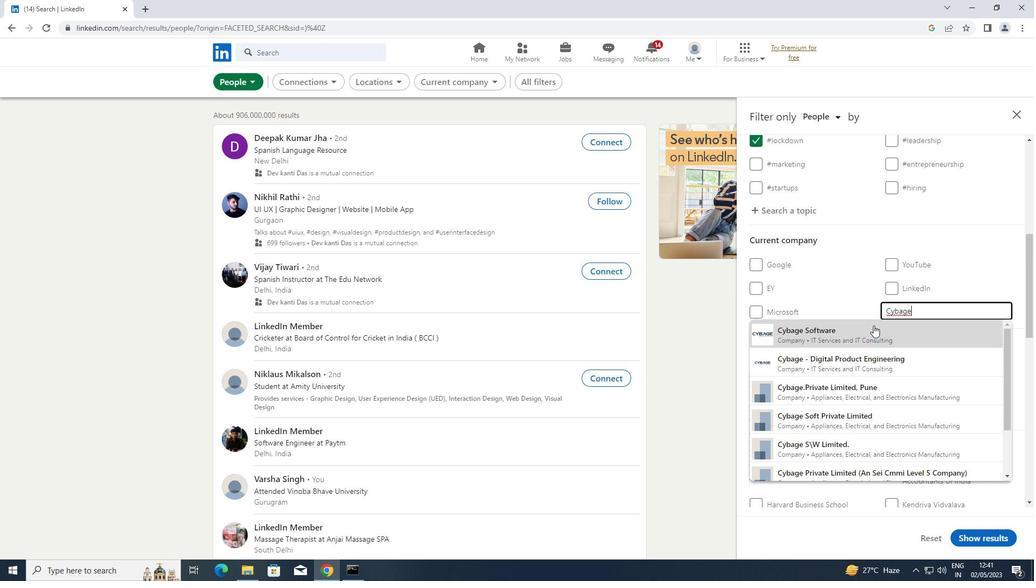 
Action: Mouse pressed left at (867, 331)
Screenshot: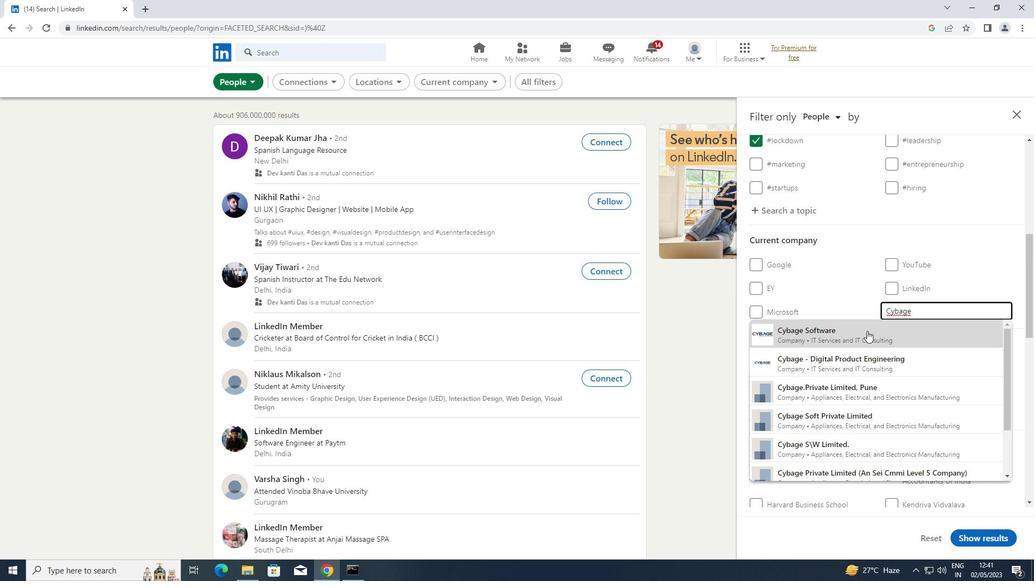 
Action: Mouse moved to (868, 330)
Screenshot: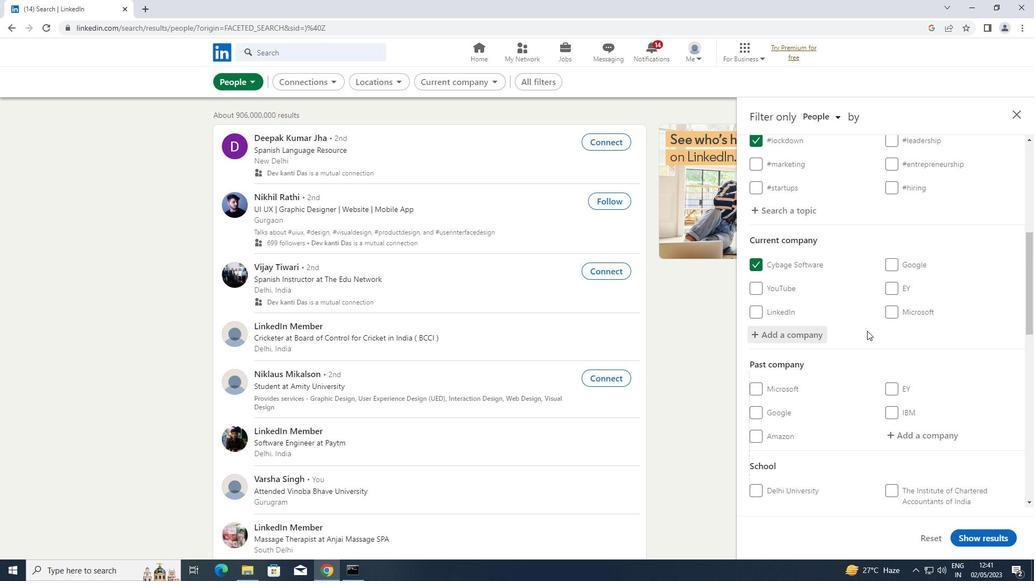 
Action: Mouse scrolled (868, 330) with delta (0, 0)
Screenshot: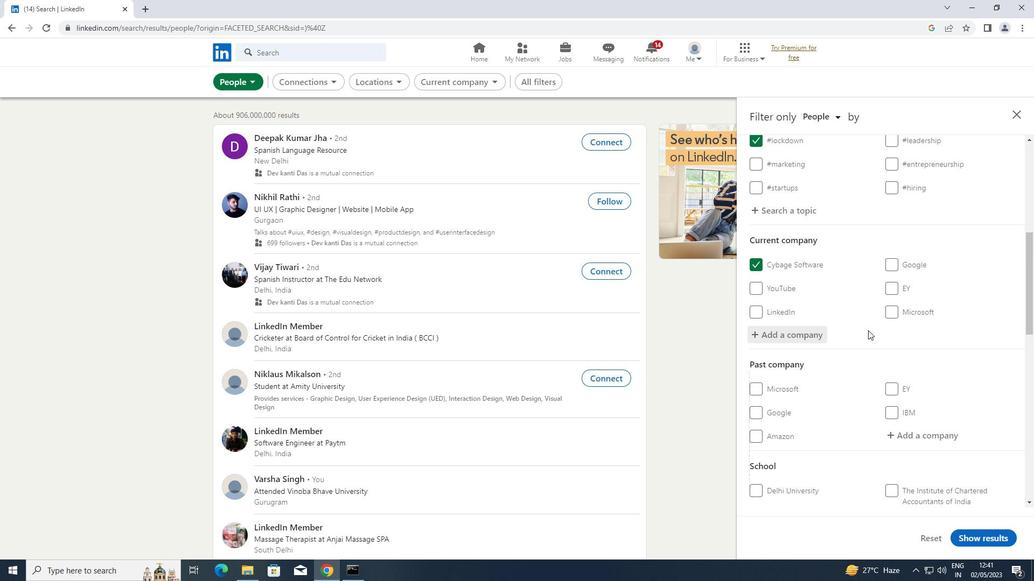 
Action: Mouse scrolled (868, 330) with delta (0, 0)
Screenshot: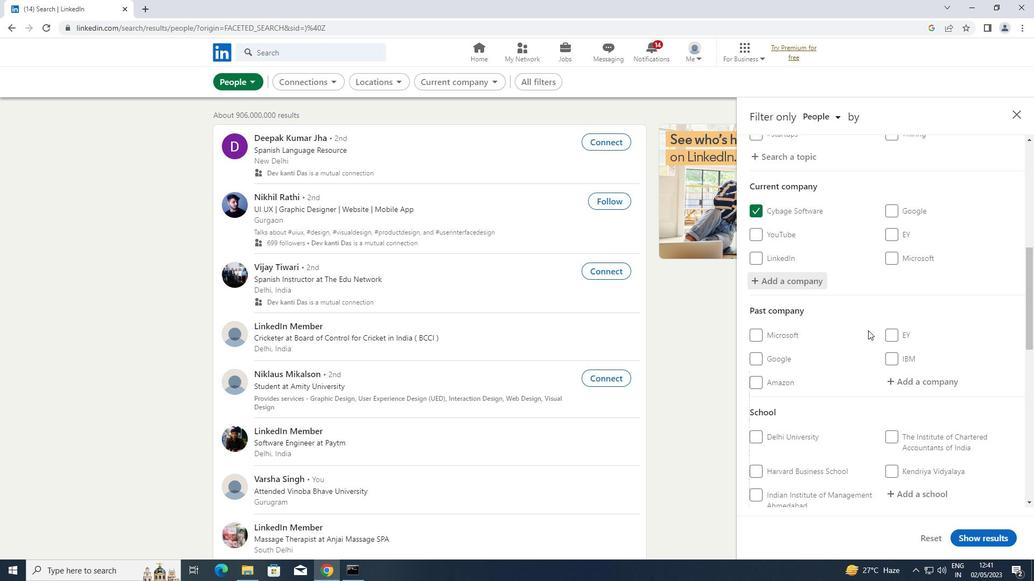 
Action: Mouse scrolled (868, 330) with delta (0, 0)
Screenshot: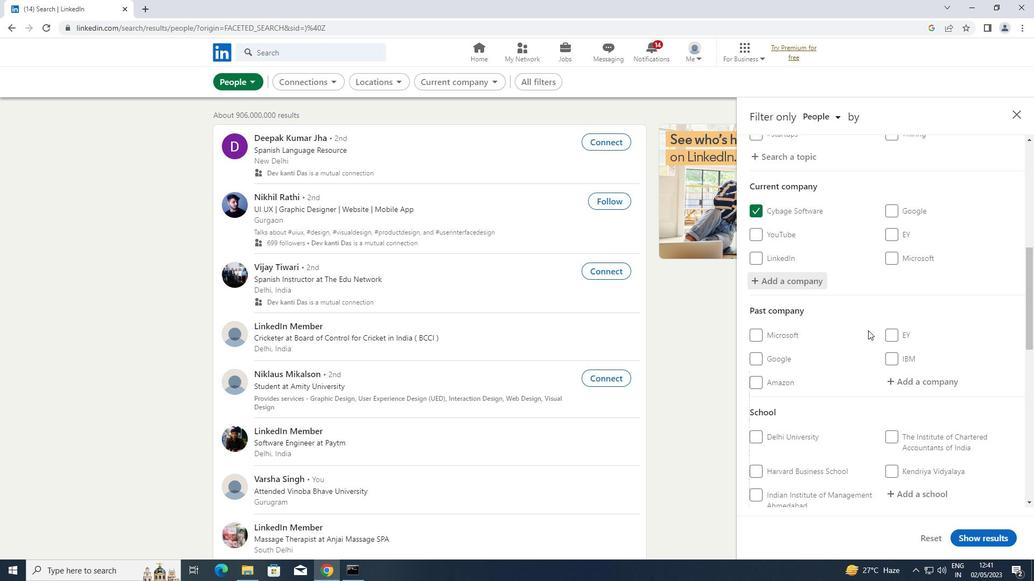 
Action: Mouse scrolled (868, 330) with delta (0, 0)
Screenshot: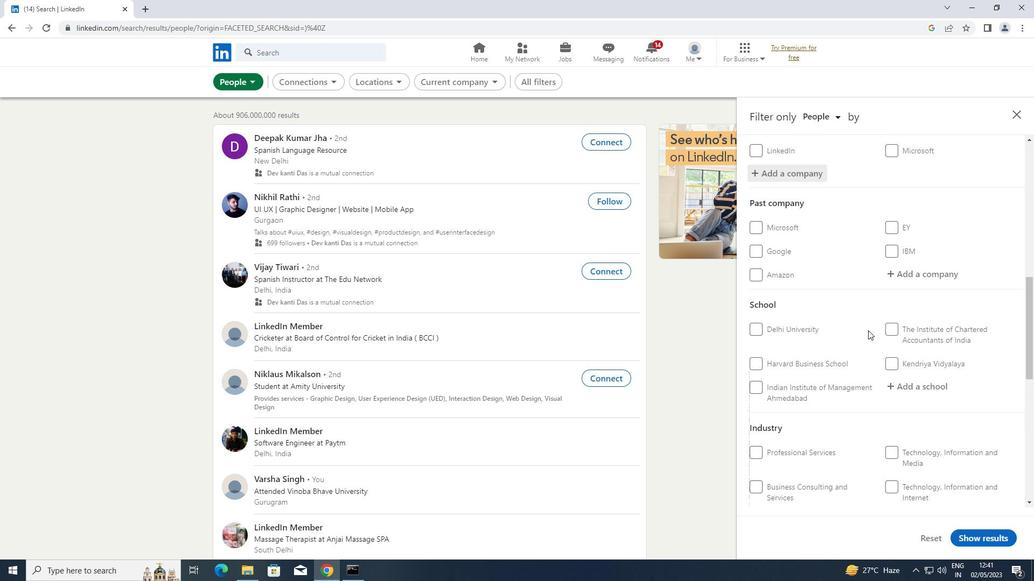 
Action: Mouse moved to (917, 335)
Screenshot: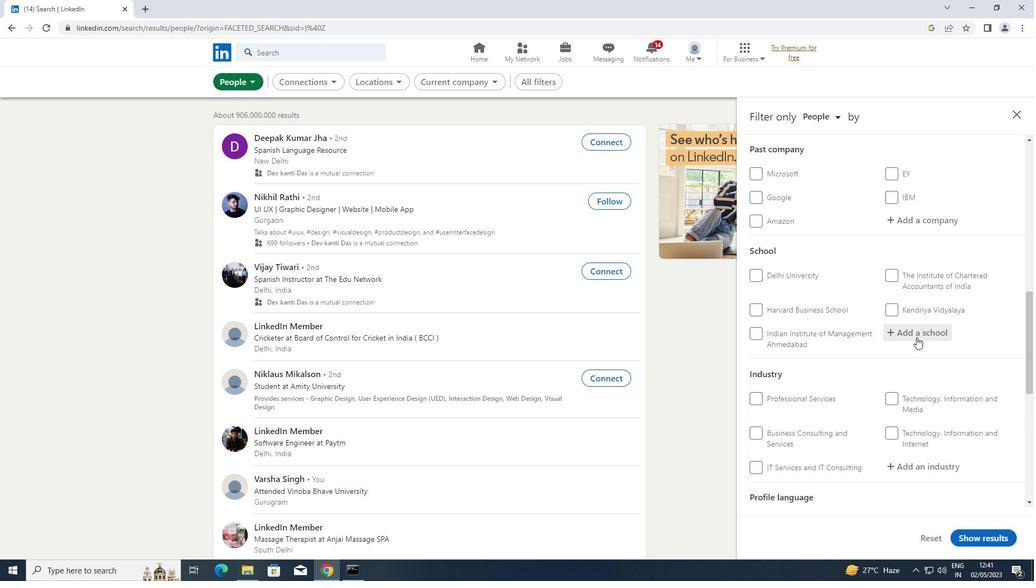 
Action: Mouse pressed left at (917, 335)
Screenshot: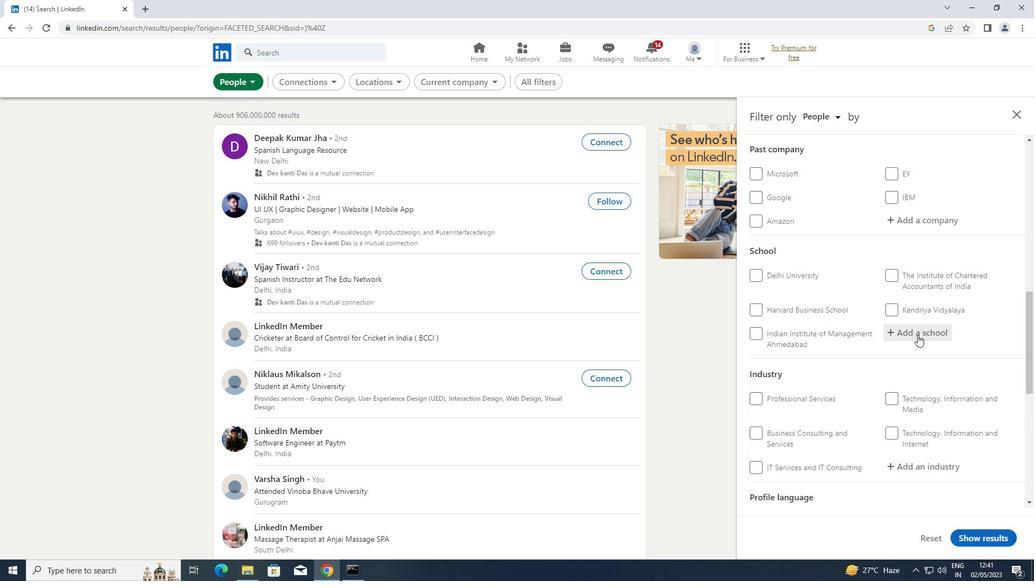 
Action: Mouse moved to (917, 335)
Screenshot: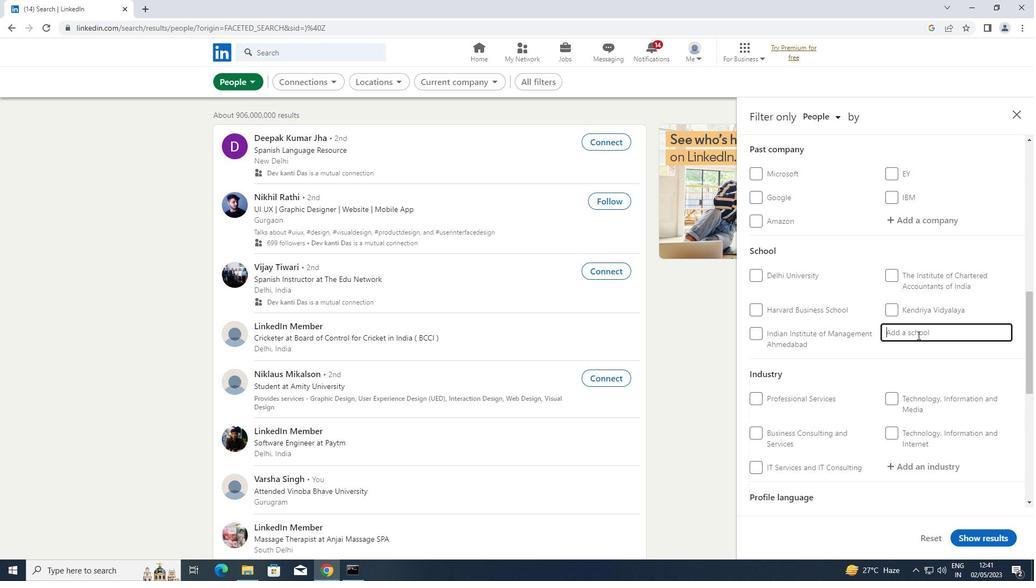 
Action: Key pressed <Key.shift>LILAVATI
Screenshot: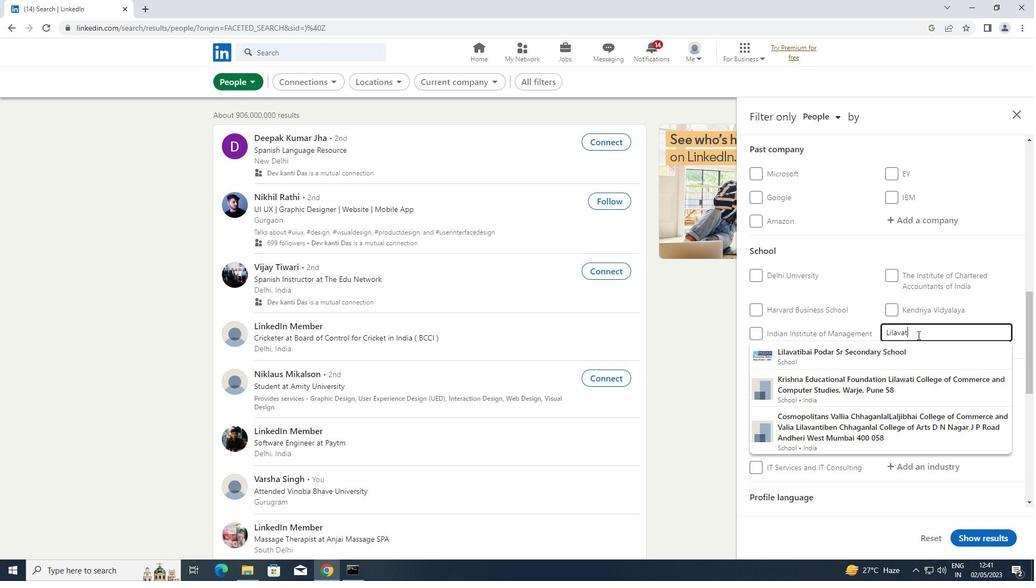 
Action: Mouse moved to (787, 355)
Screenshot: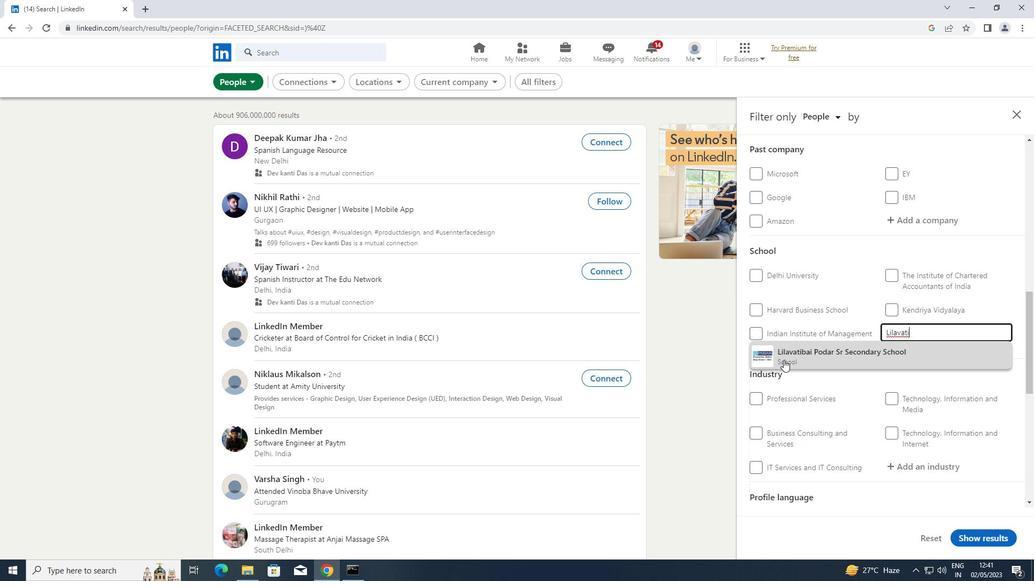 
Action: Mouse pressed left at (787, 355)
Screenshot: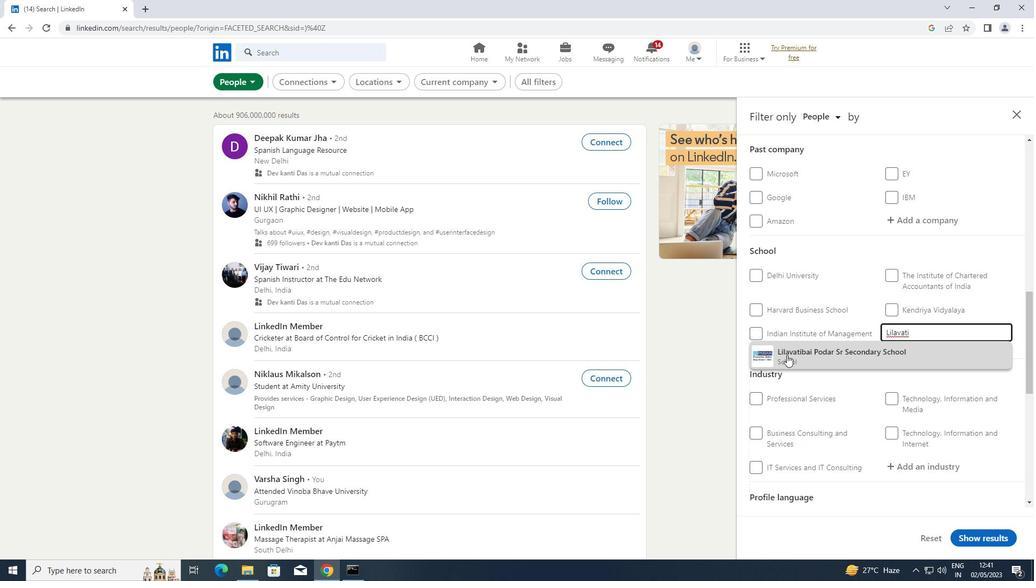 
Action: Mouse scrolled (787, 355) with delta (0, 0)
Screenshot: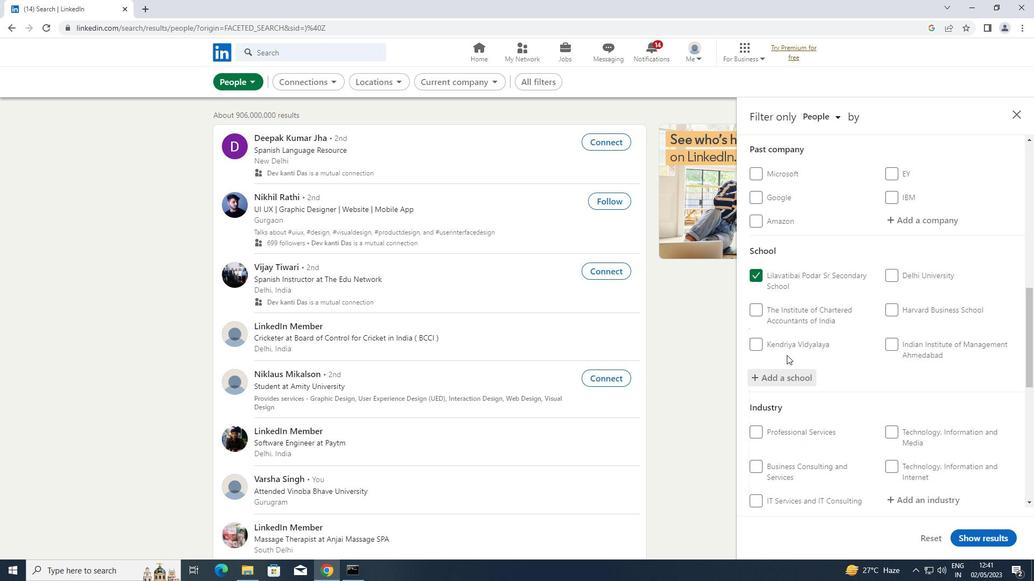 
Action: Mouse scrolled (787, 355) with delta (0, 0)
Screenshot: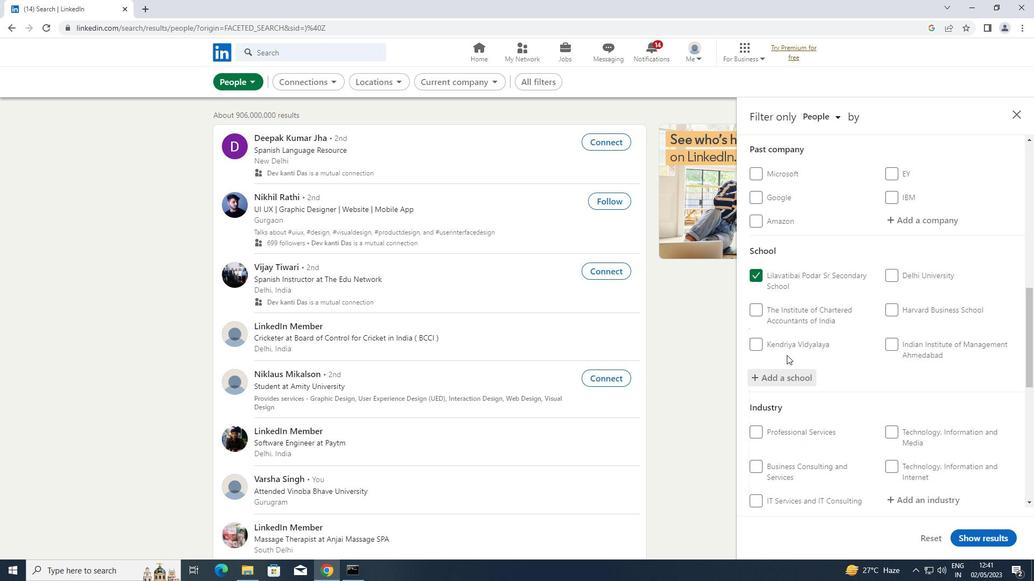 
Action: Mouse scrolled (787, 355) with delta (0, 0)
Screenshot: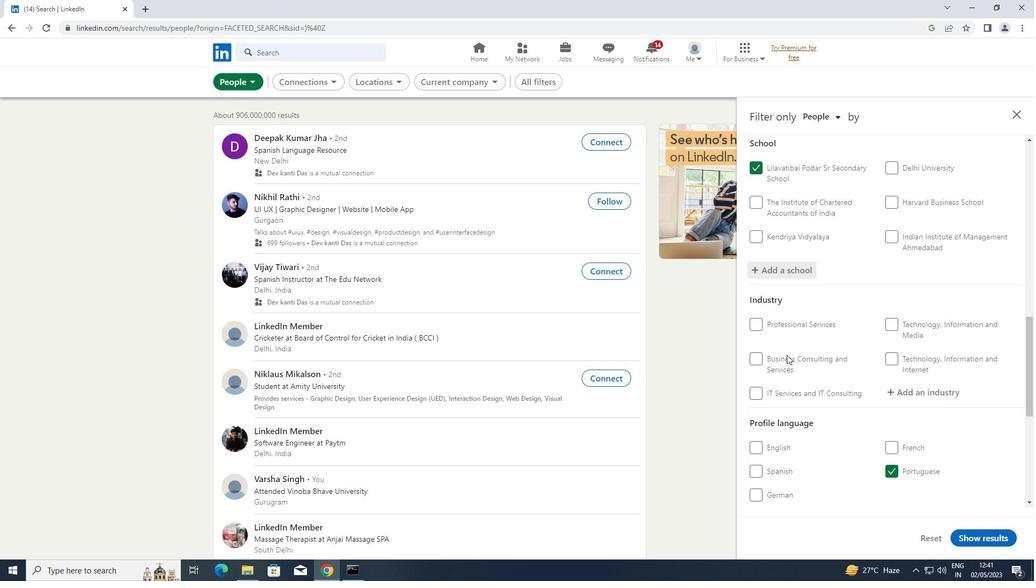 
Action: Mouse moved to (903, 331)
Screenshot: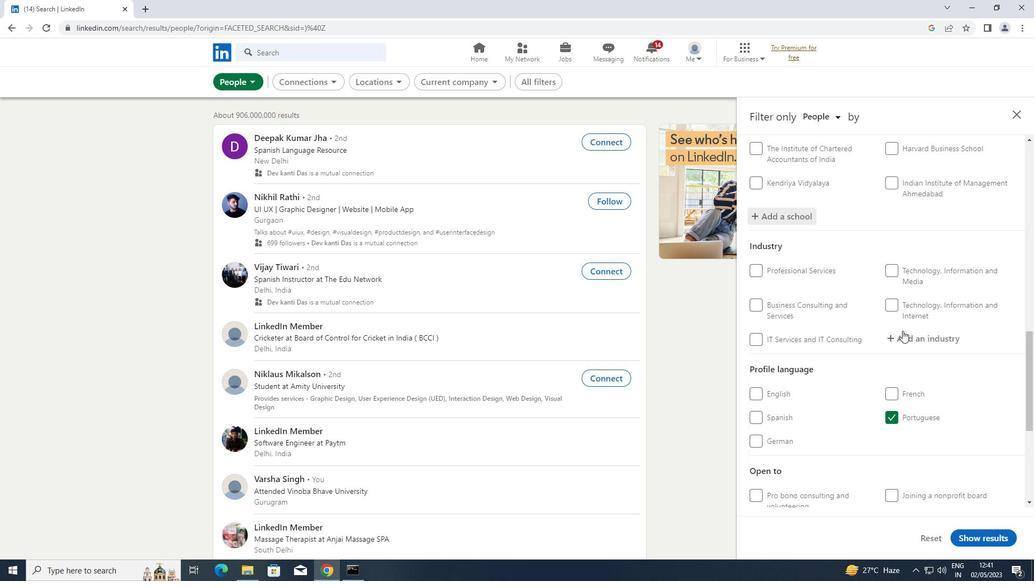 
Action: Mouse pressed left at (903, 331)
Screenshot: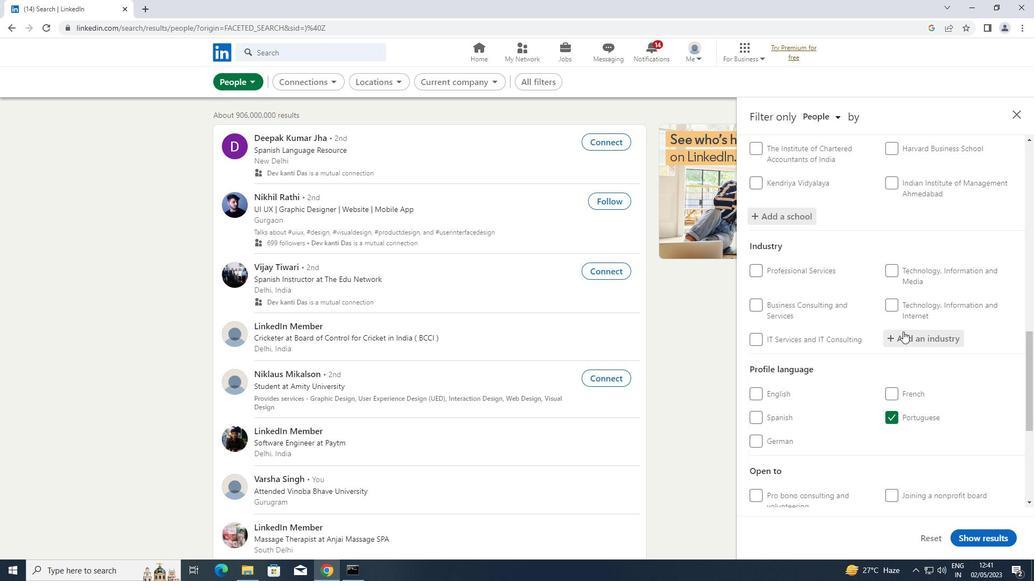 
Action: Key pressed <Key.shift>HOTELS
Screenshot: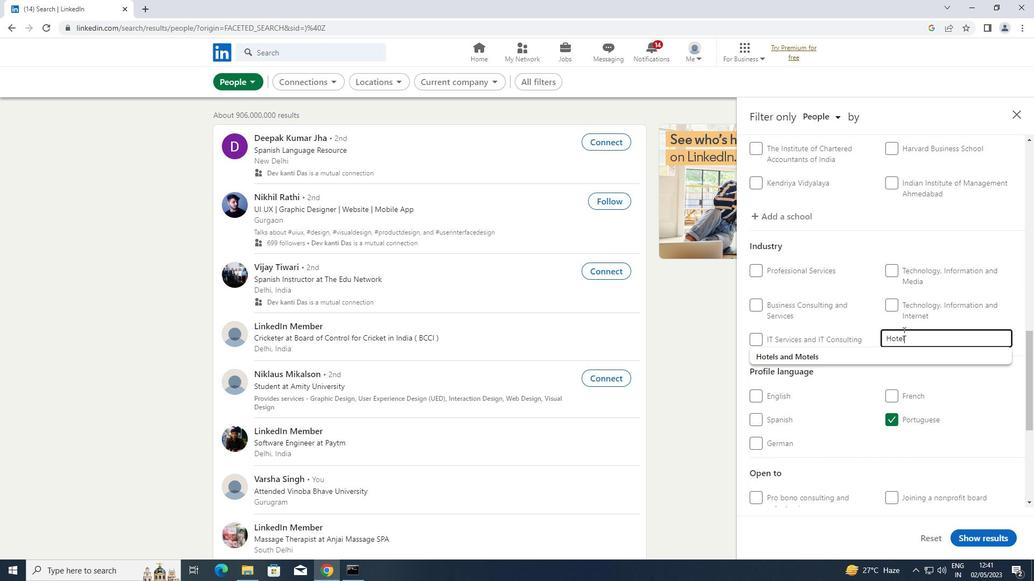 
Action: Mouse moved to (833, 354)
Screenshot: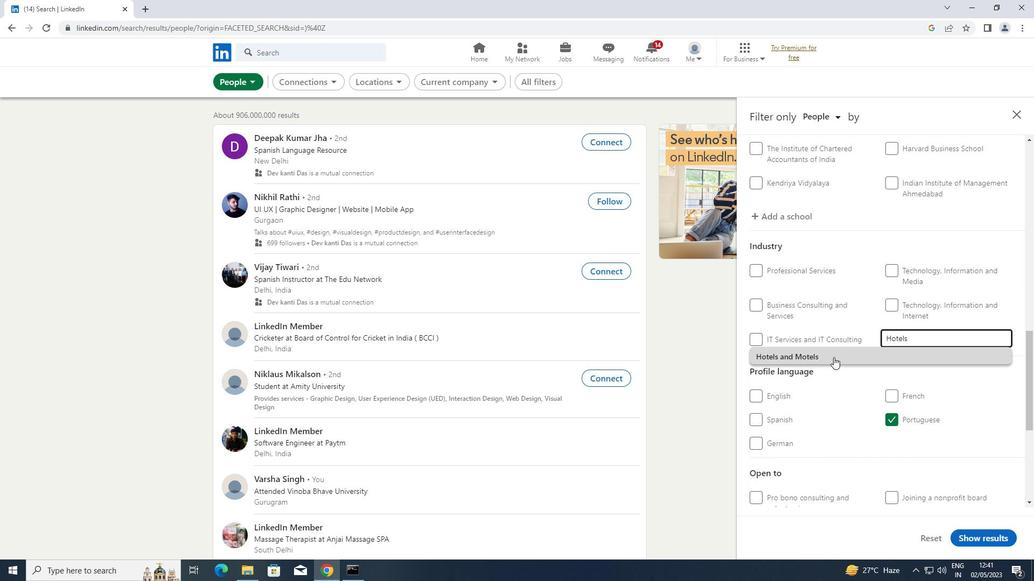 
Action: Mouse pressed left at (833, 354)
Screenshot: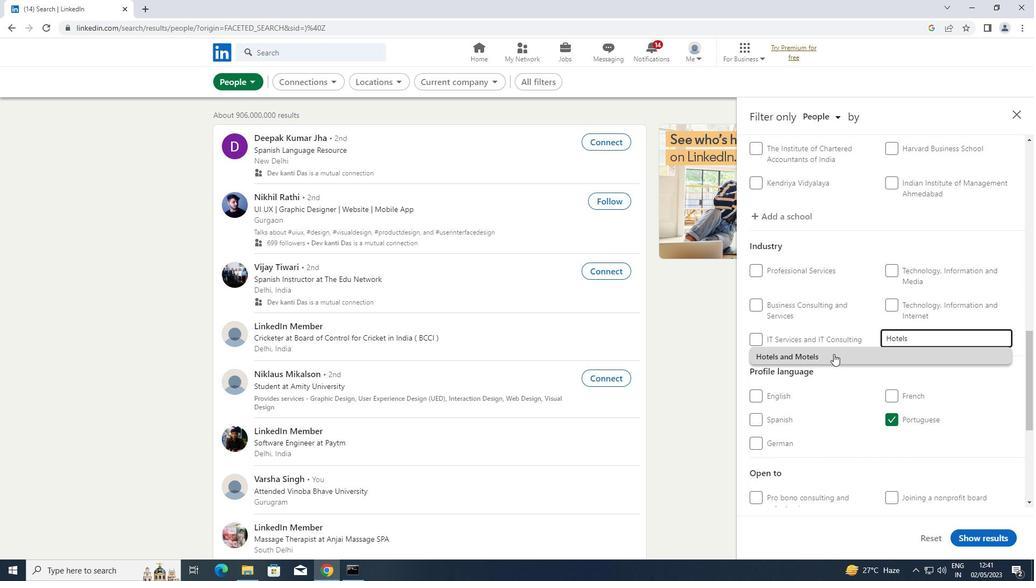 
Action: Mouse scrolled (833, 353) with delta (0, 0)
Screenshot: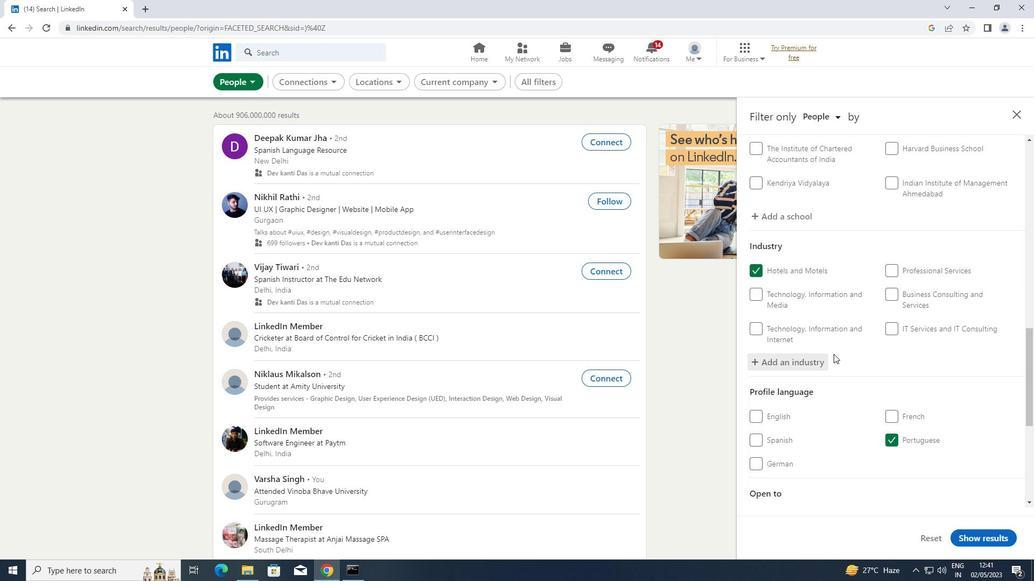 
Action: Mouse scrolled (833, 353) with delta (0, 0)
Screenshot: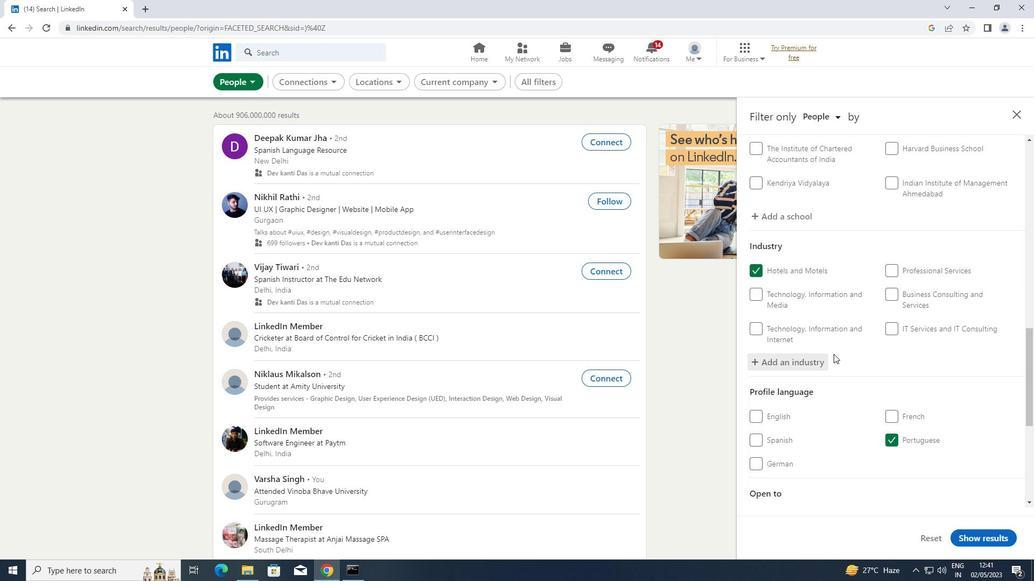 
Action: Mouse scrolled (833, 353) with delta (0, 0)
Screenshot: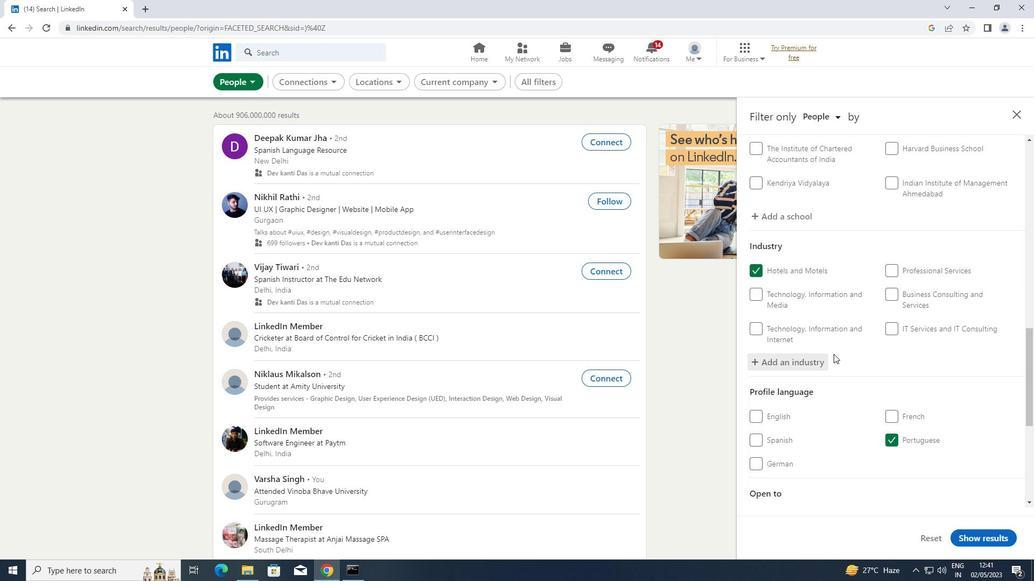 
Action: Mouse moved to (833, 353)
Screenshot: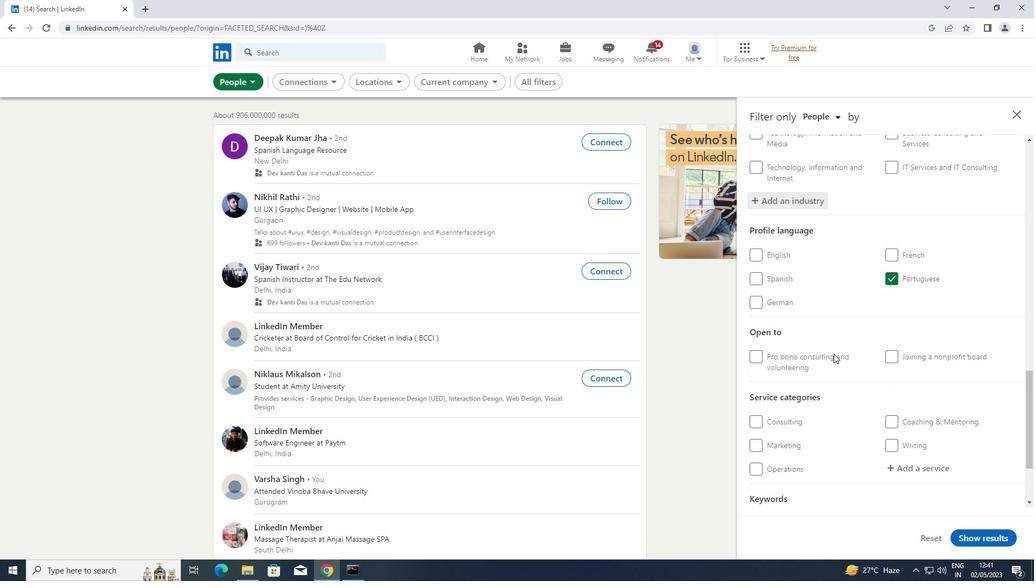 
Action: Mouse scrolled (833, 353) with delta (0, 0)
Screenshot: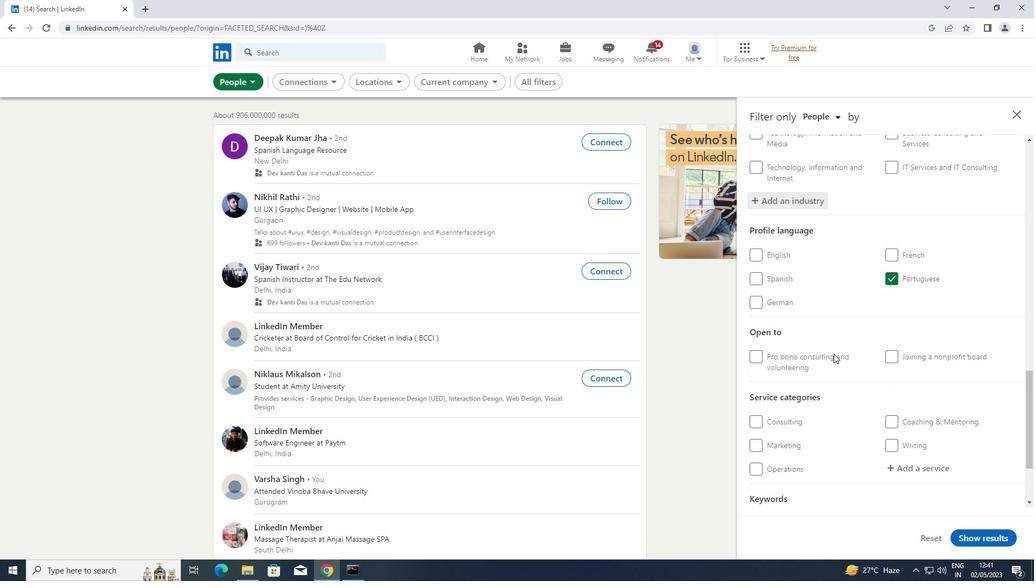 
Action: Mouse moved to (912, 415)
Screenshot: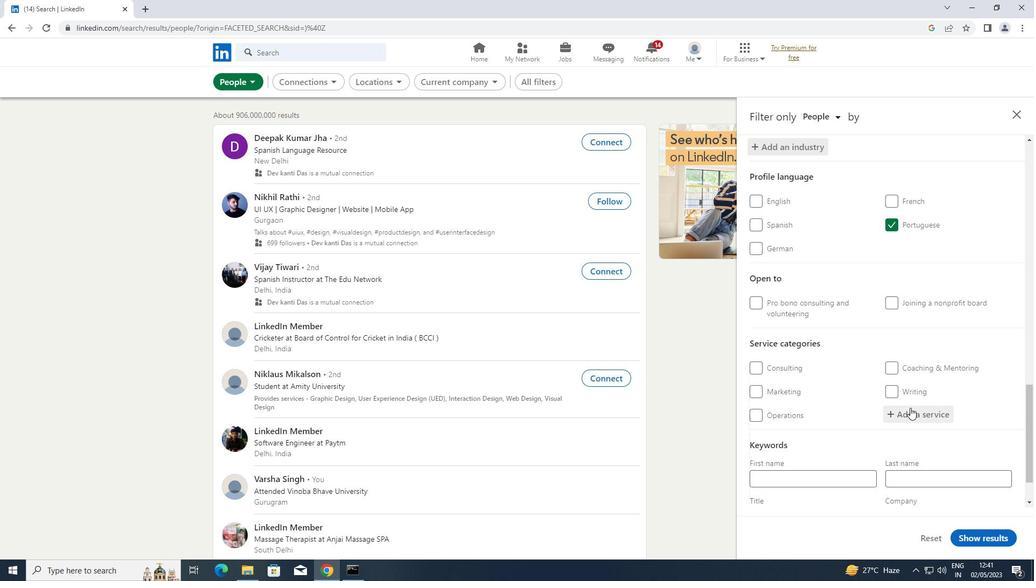 
Action: Mouse pressed left at (912, 415)
Screenshot: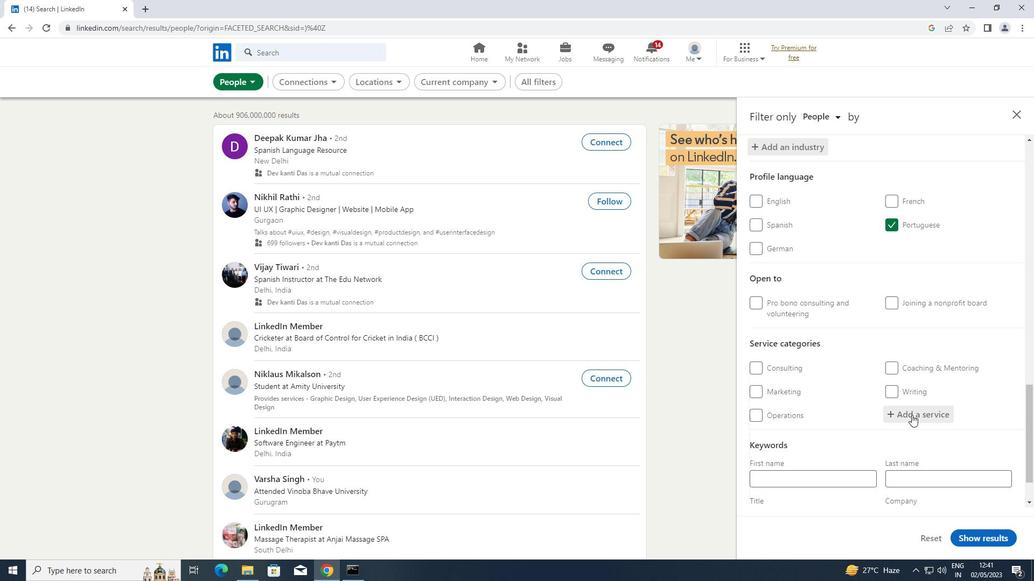 
Action: Key pressed <Key.shift>NOTARY<Key.shift>ONLINE
Screenshot: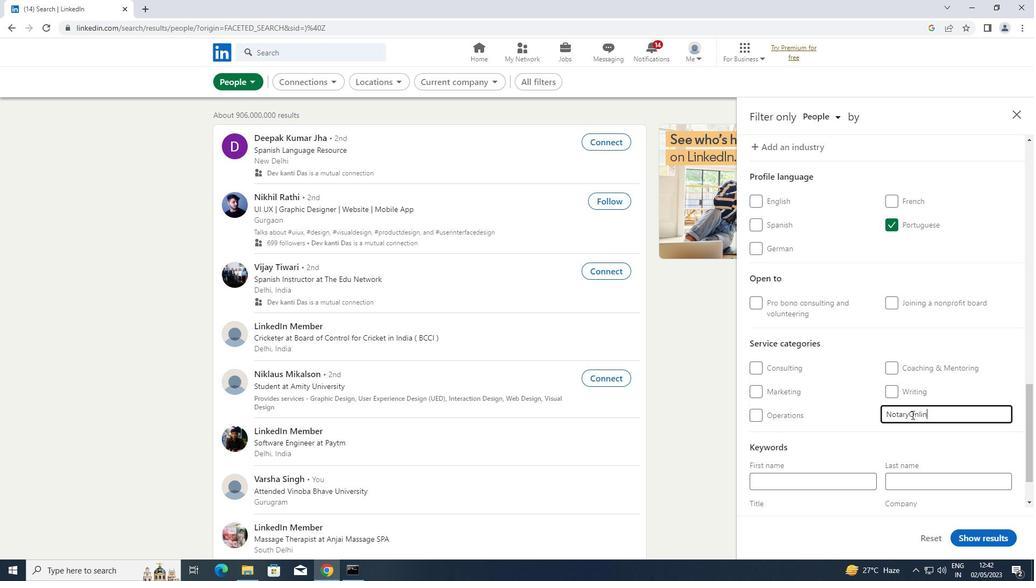 
Action: Mouse moved to (792, 402)
Screenshot: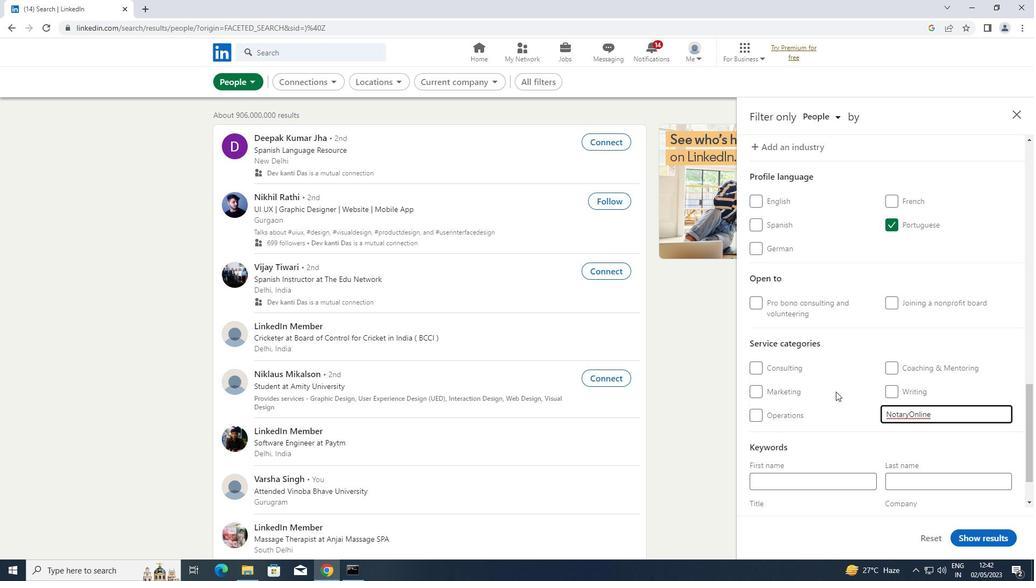
Action: Mouse scrolled (792, 402) with delta (0, 0)
Screenshot: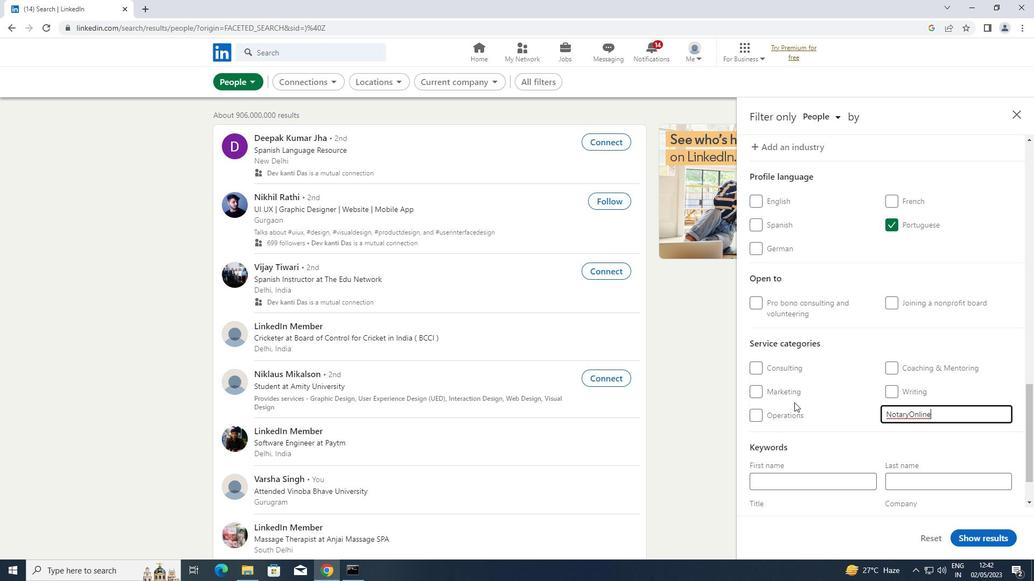 
Action: Mouse scrolled (792, 402) with delta (0, 0)
Screenshot: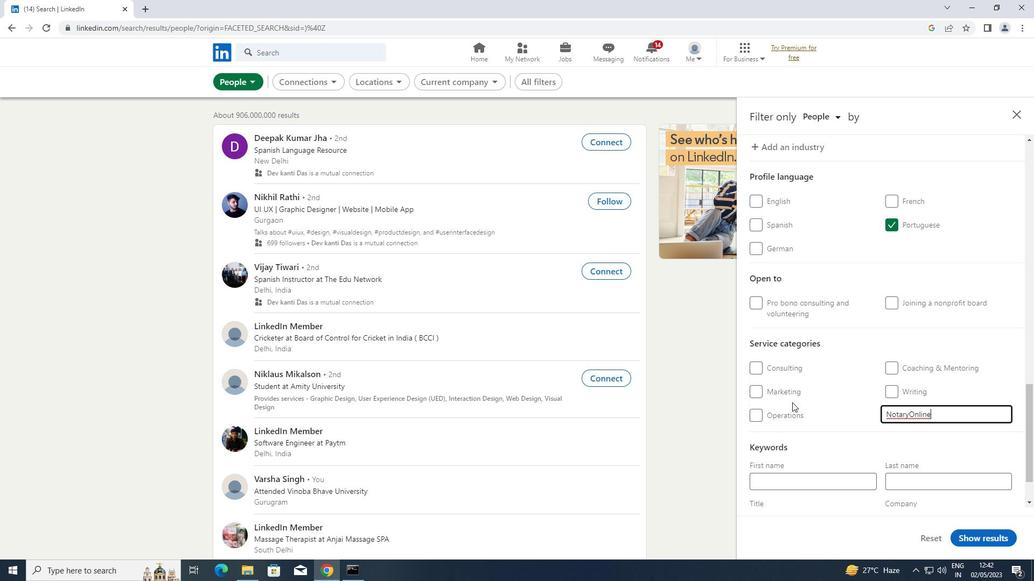 
Action: Mouse scrolled (792, 402) with delta (0, 0)
Screenshot: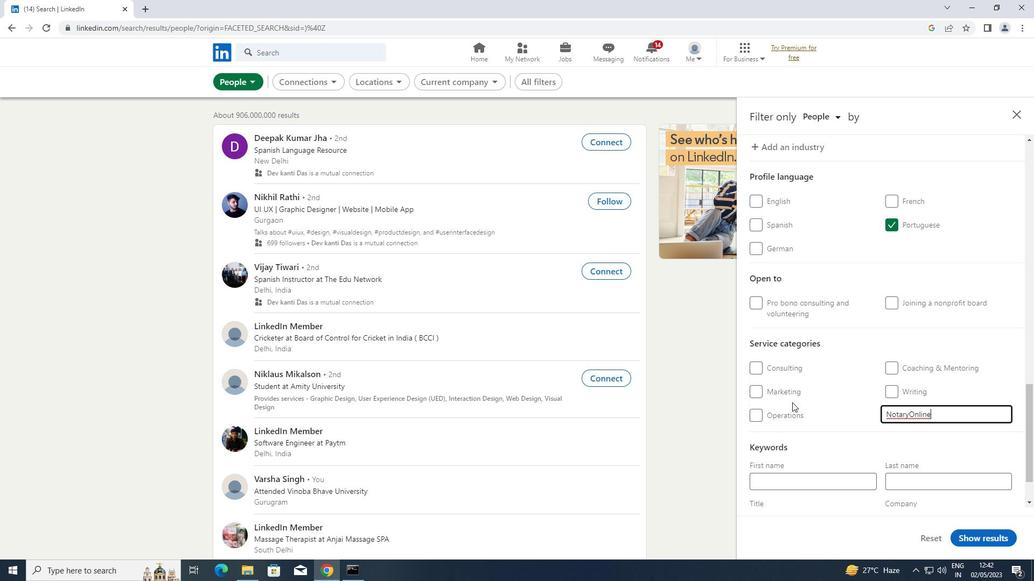 
Action: Mouse scrolled (792, 402) with delta (0, 0)
Screenshot: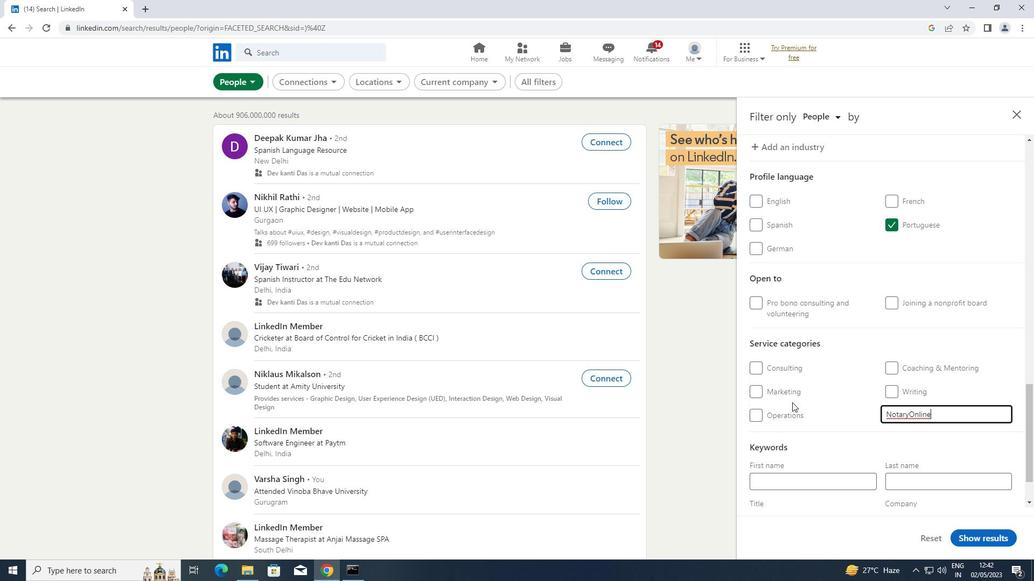 
Action: Mouse moved to (792, 463)
Screenshot: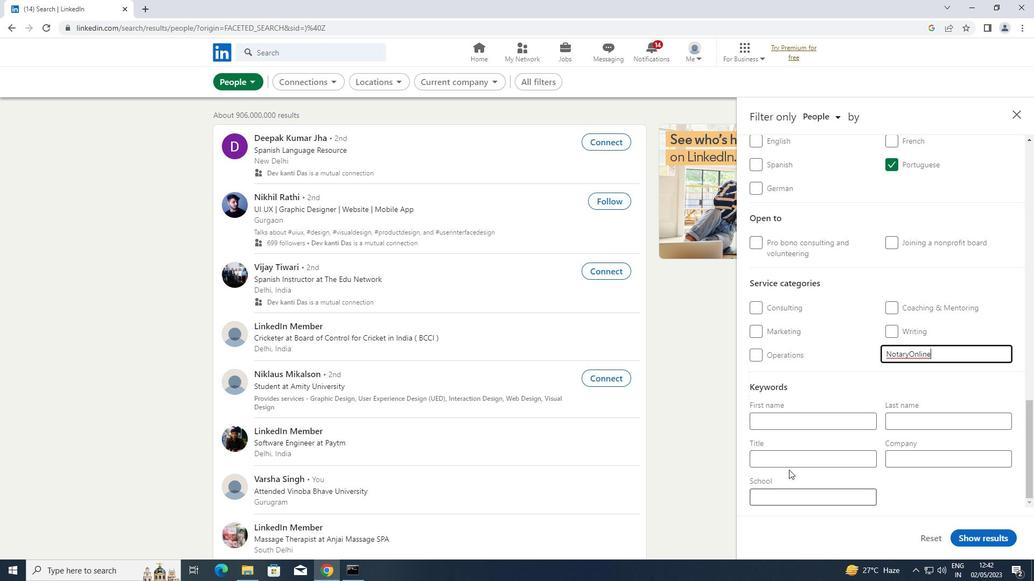 
Action: Mouse pressed left at (792, 463)
Screenshot: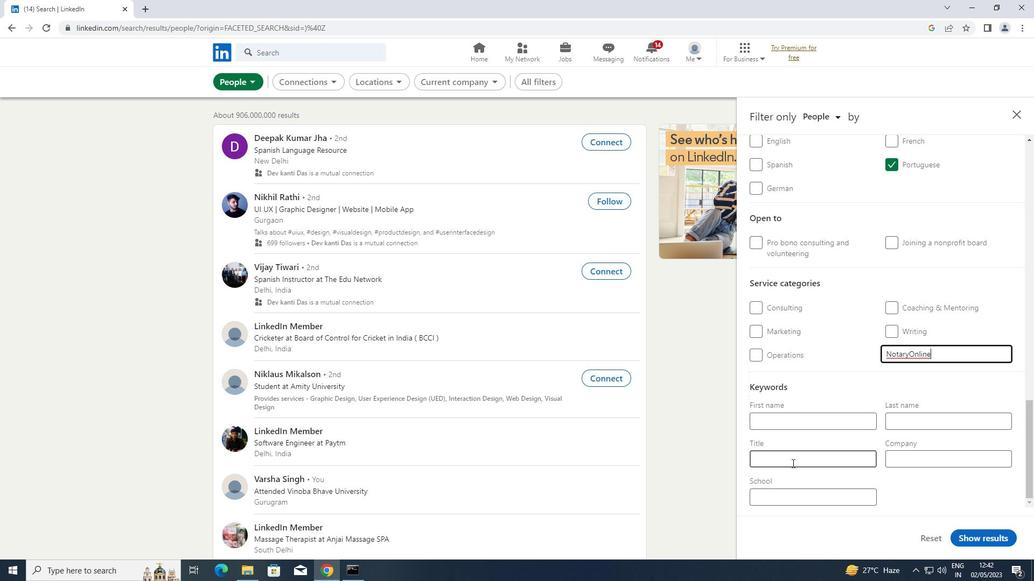
Action: Key pressed <Key.shift>MARKET<Key.space><Key.shift>RESEARCHER
Screenshot: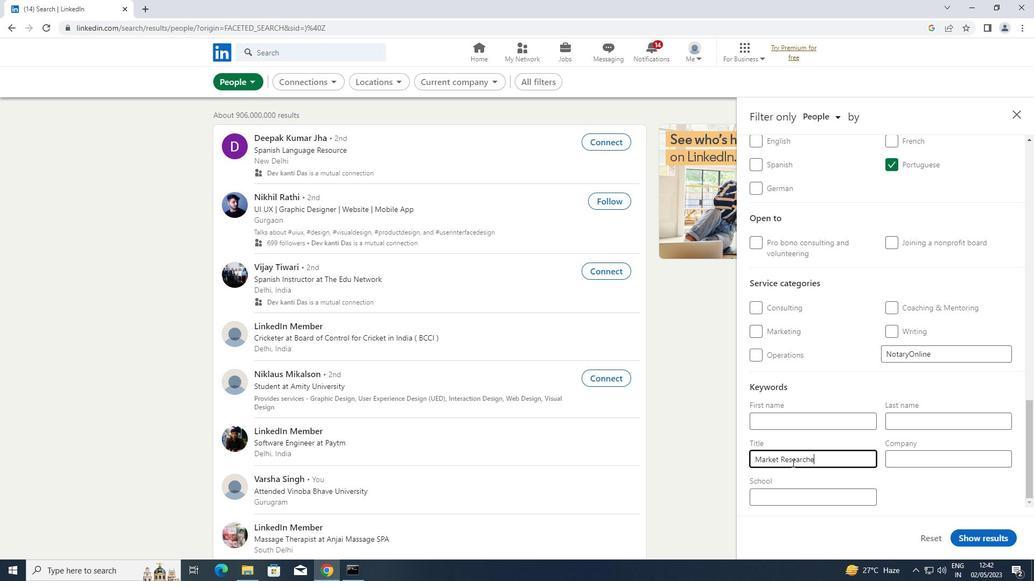 
Action: Mouse moved to (978, 536)
Screenshot: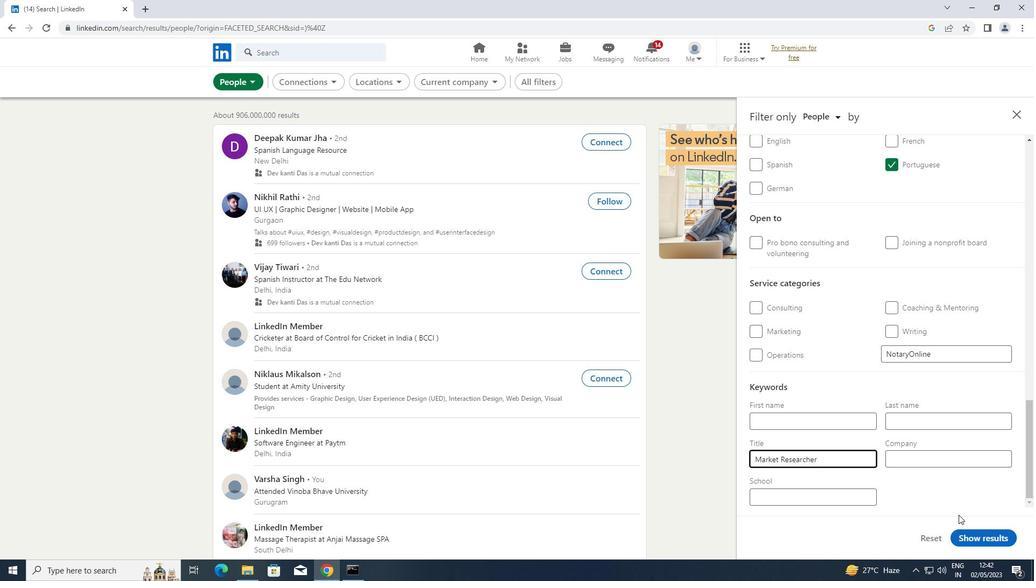 
Action: Mouse pressed left at (978, 536)
Screenshot: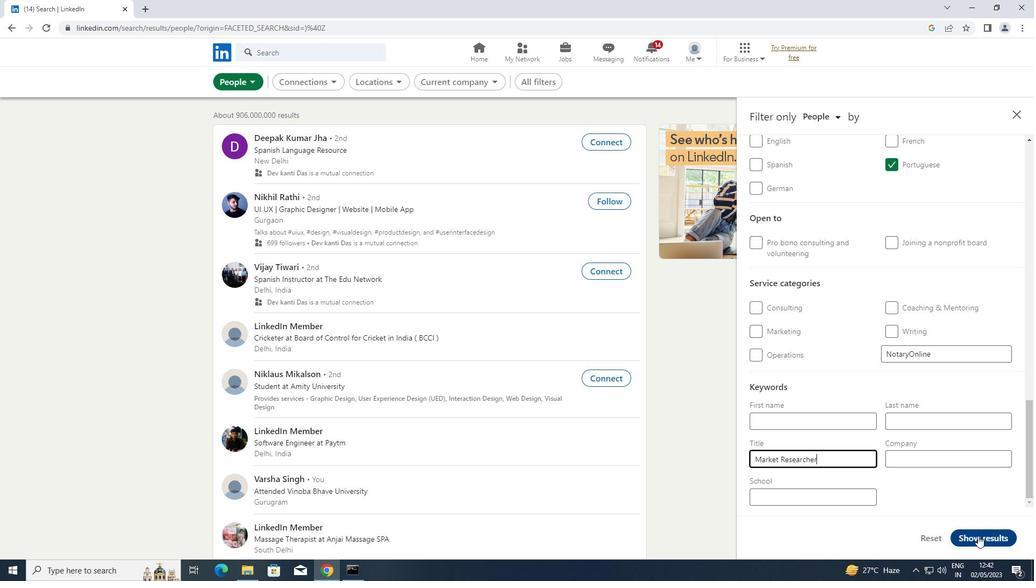 
